 Task: Create a due date automation trigger when advanced on, on the tuesday before a card is due add fields without custom field "Resume" set to a date more than 1 days from now at 11:00 AM.
Action: Mouse moved to (1310, 103)
Screenshot: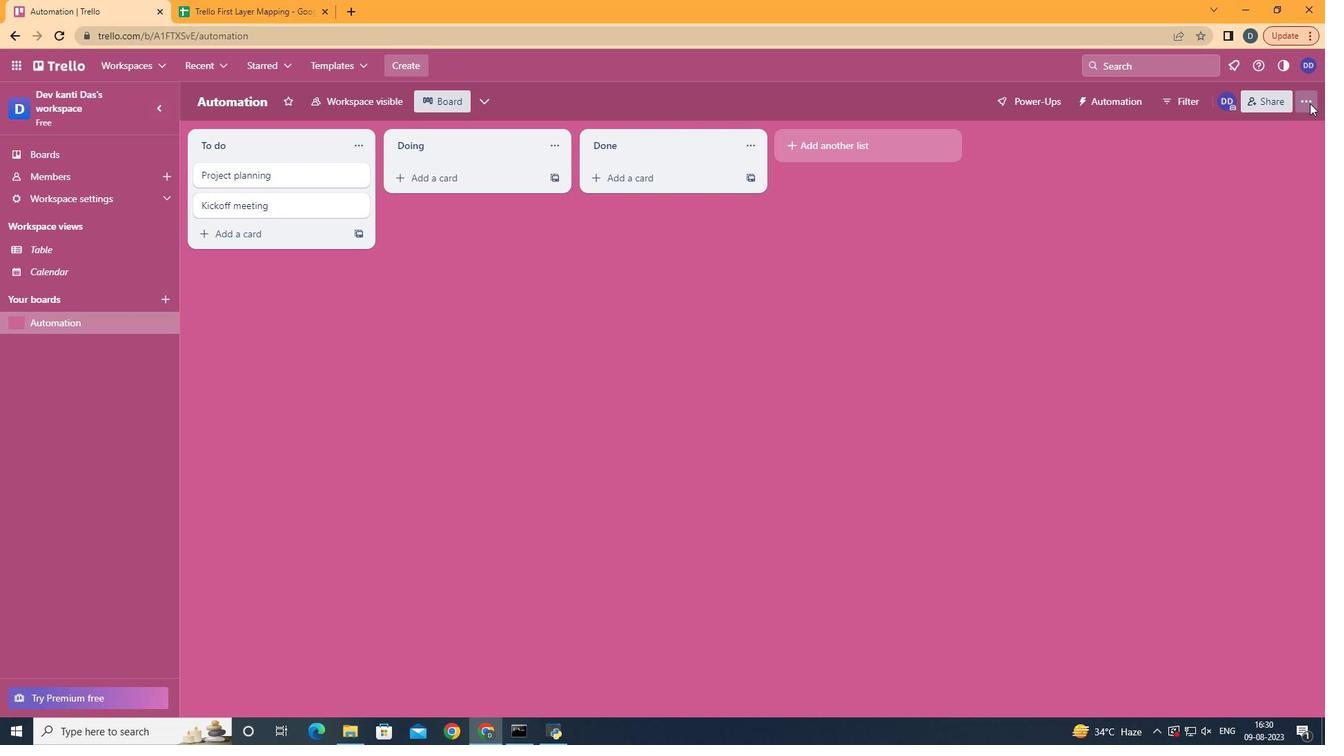 
Action: Mouse pressed left at (1310, 103)
Screenshot: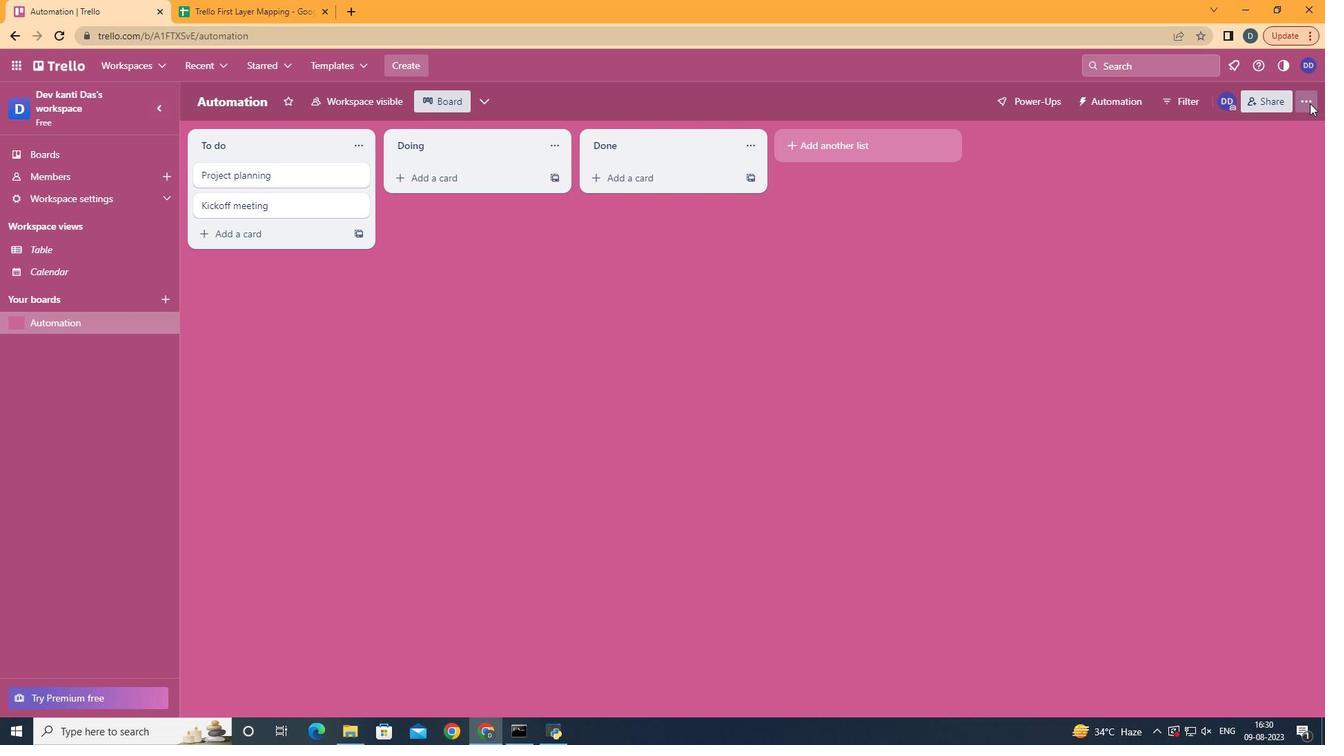 
Action: Mouse moved to (1172, 299)
Screenshot: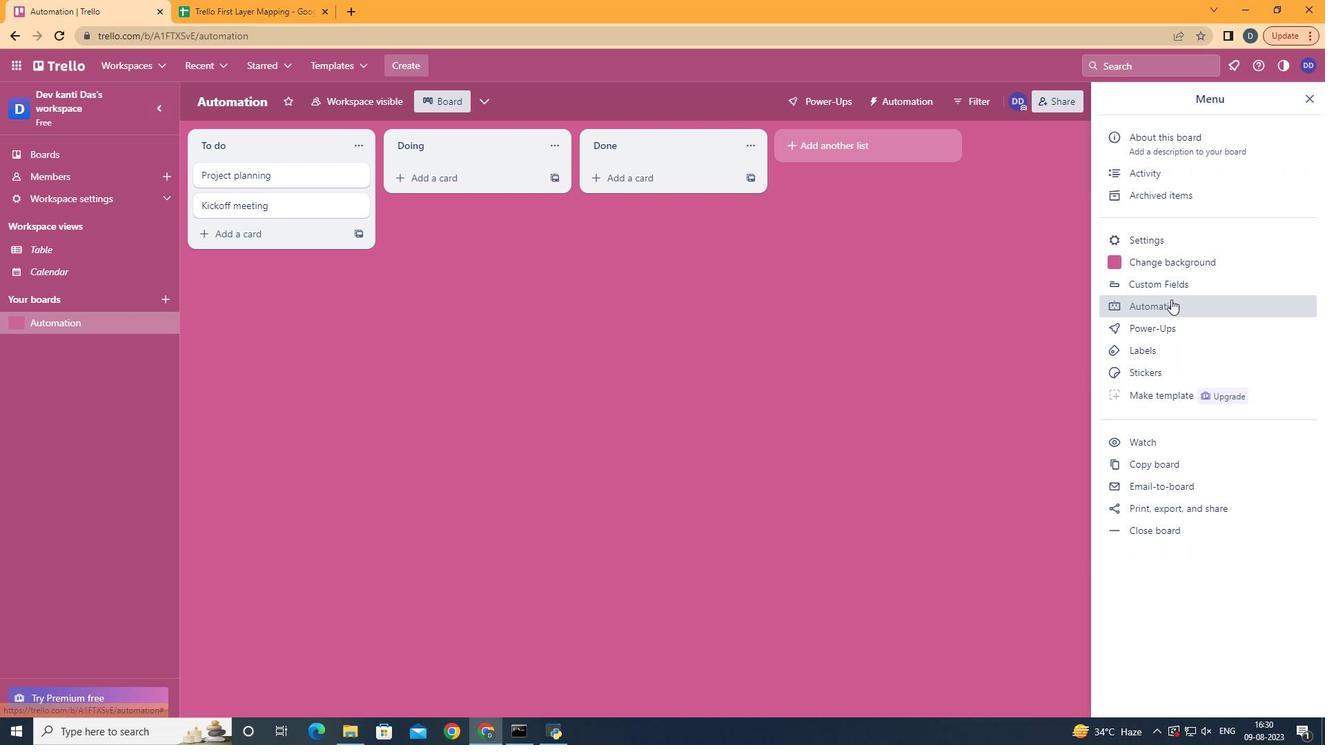 
Action: Mouse pressed left at (1172, 299)
Screenshot: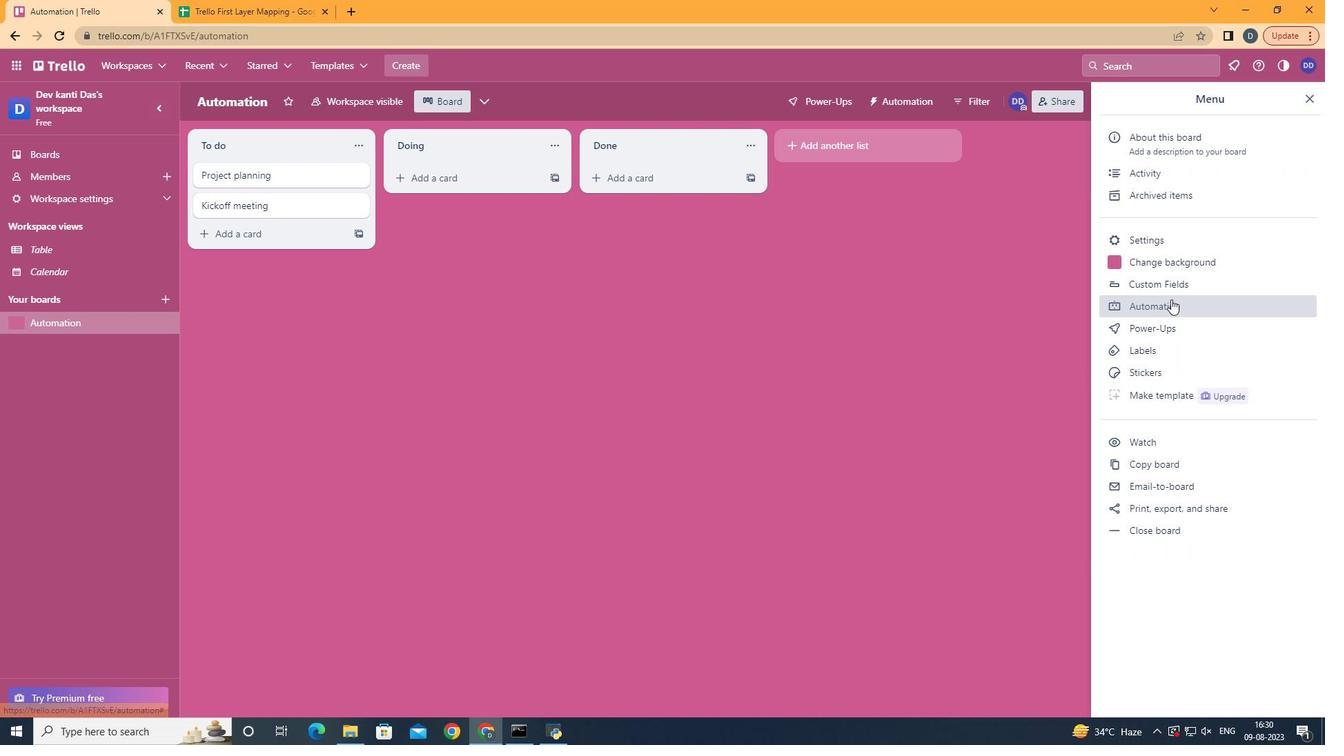 
Action: Mouse moved to (231, 274)
Screenshot: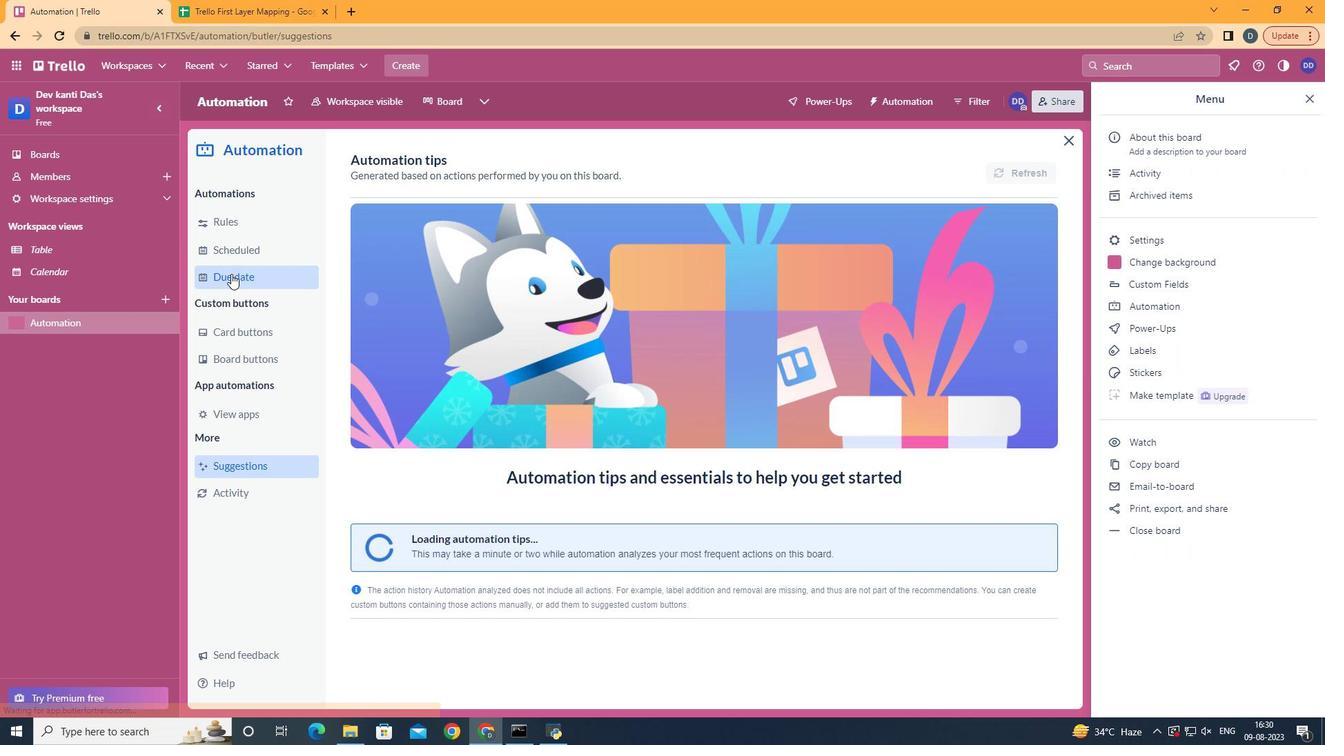 
Action: Mouse pressed left at (231, 274)
Screenshot: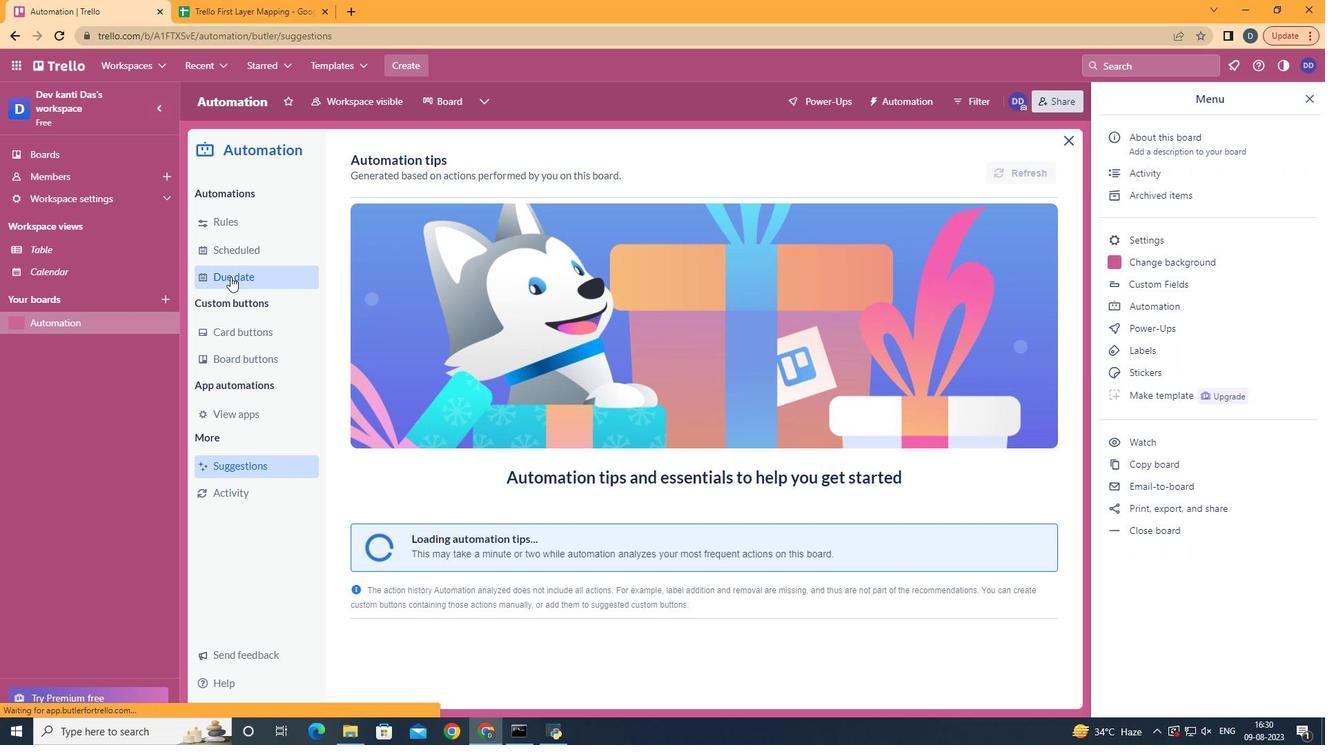 
Action: Mouse moved to (979, 165)
Screenshot: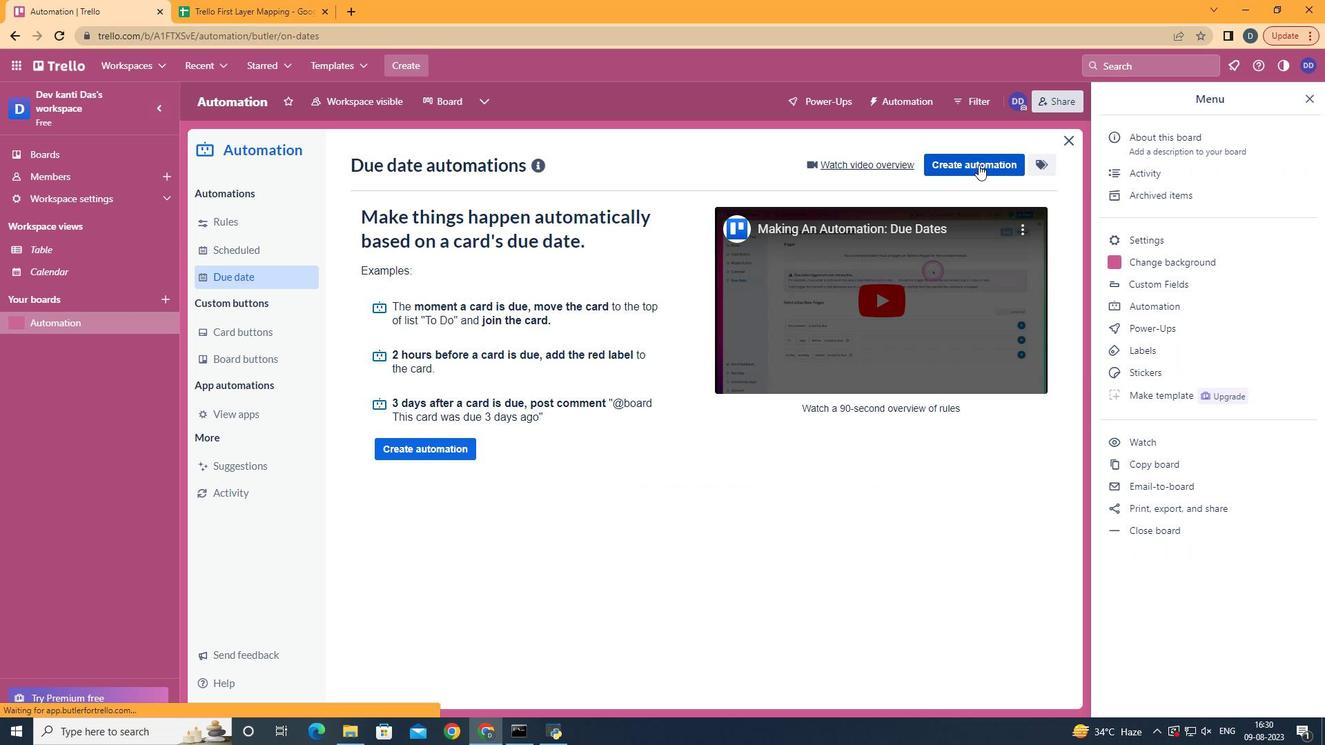 
Action: Mouse pressed left at (979, 165)
Screenshot: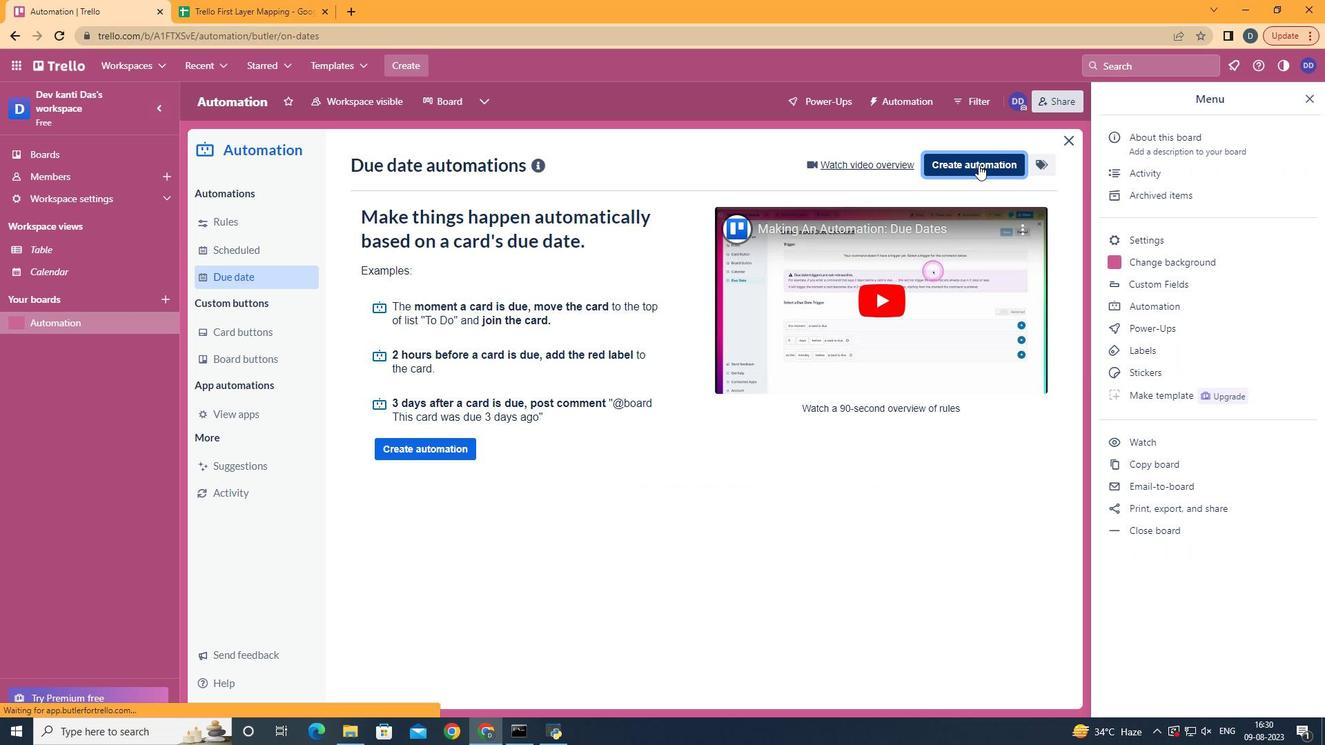 
Action: Mouse moved to (752, 309)
Screenshot: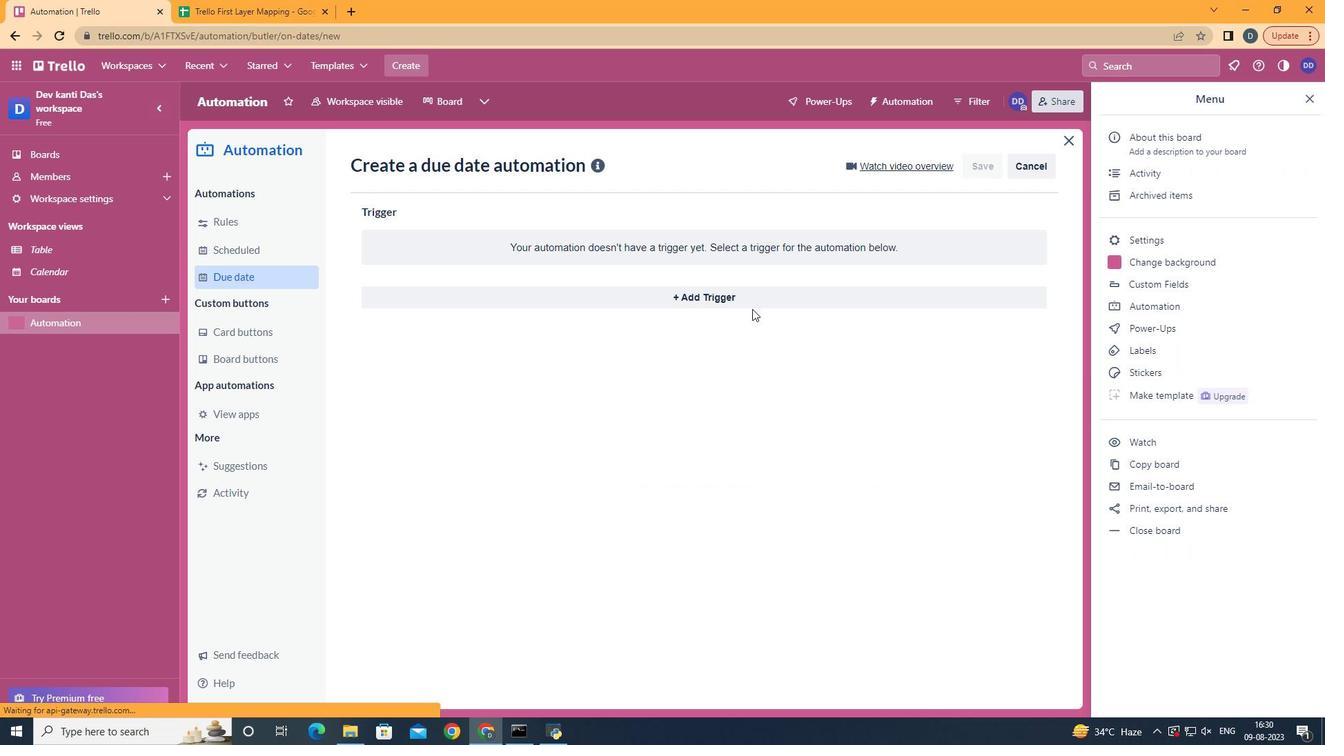 
Action: Mouse pressed left at (752, 309)
Screenshot: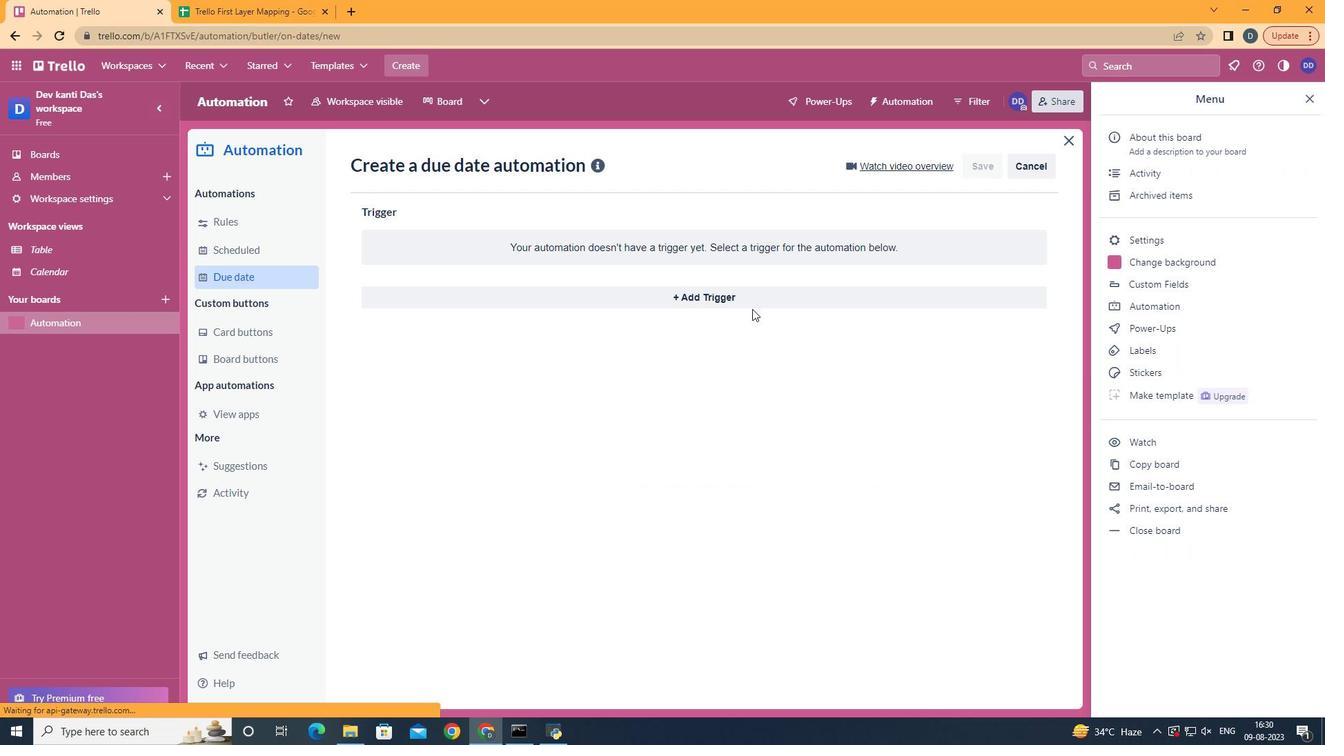 
Action: Mouse moved to (764, 296)
Screenshot: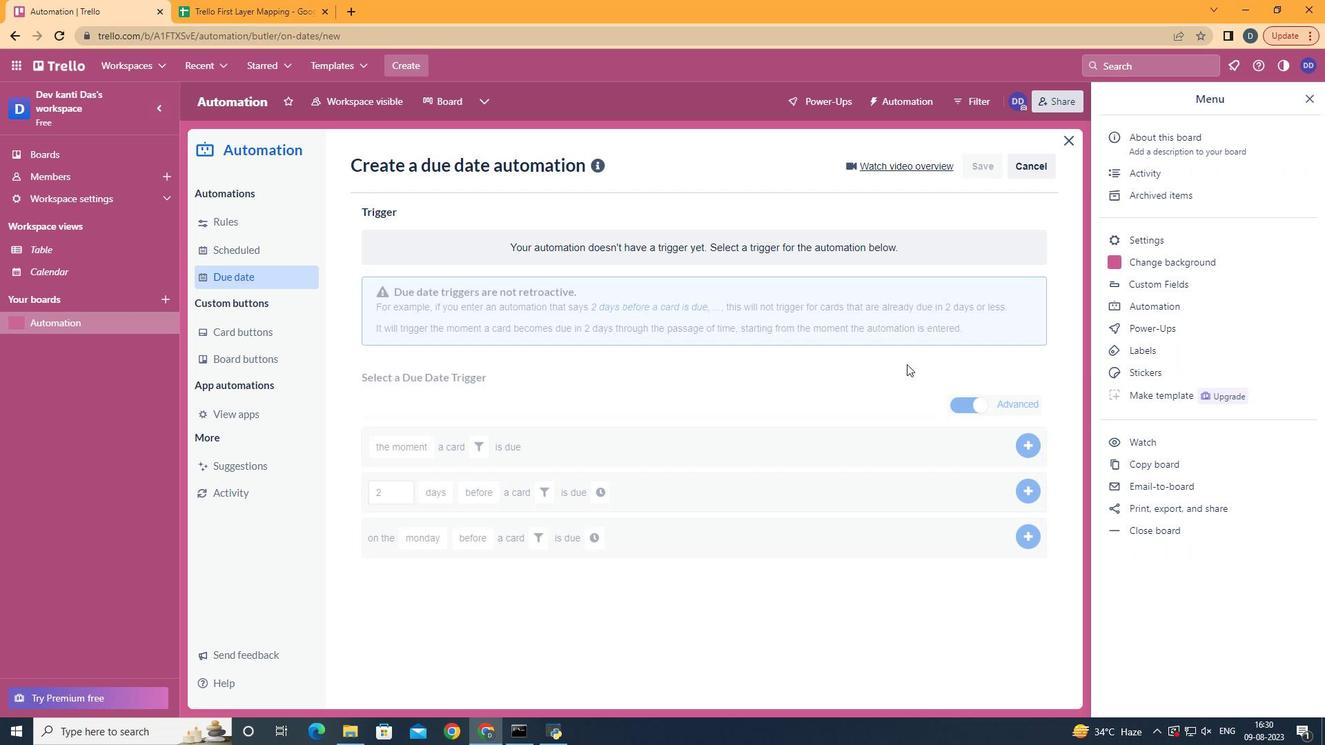 
Action: Mouse pressed left at (764, 296)
Screenshot: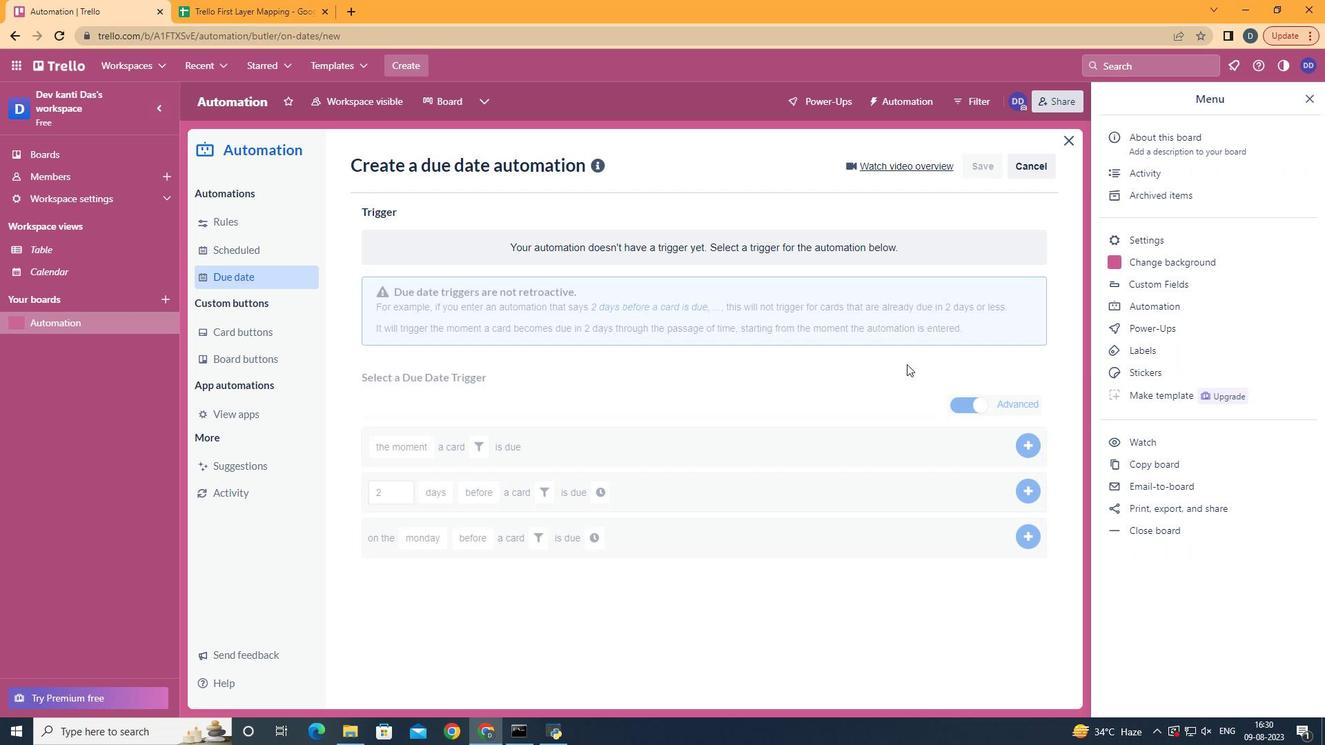 
Action: Mouse moved to (444, 387)
Screenshot: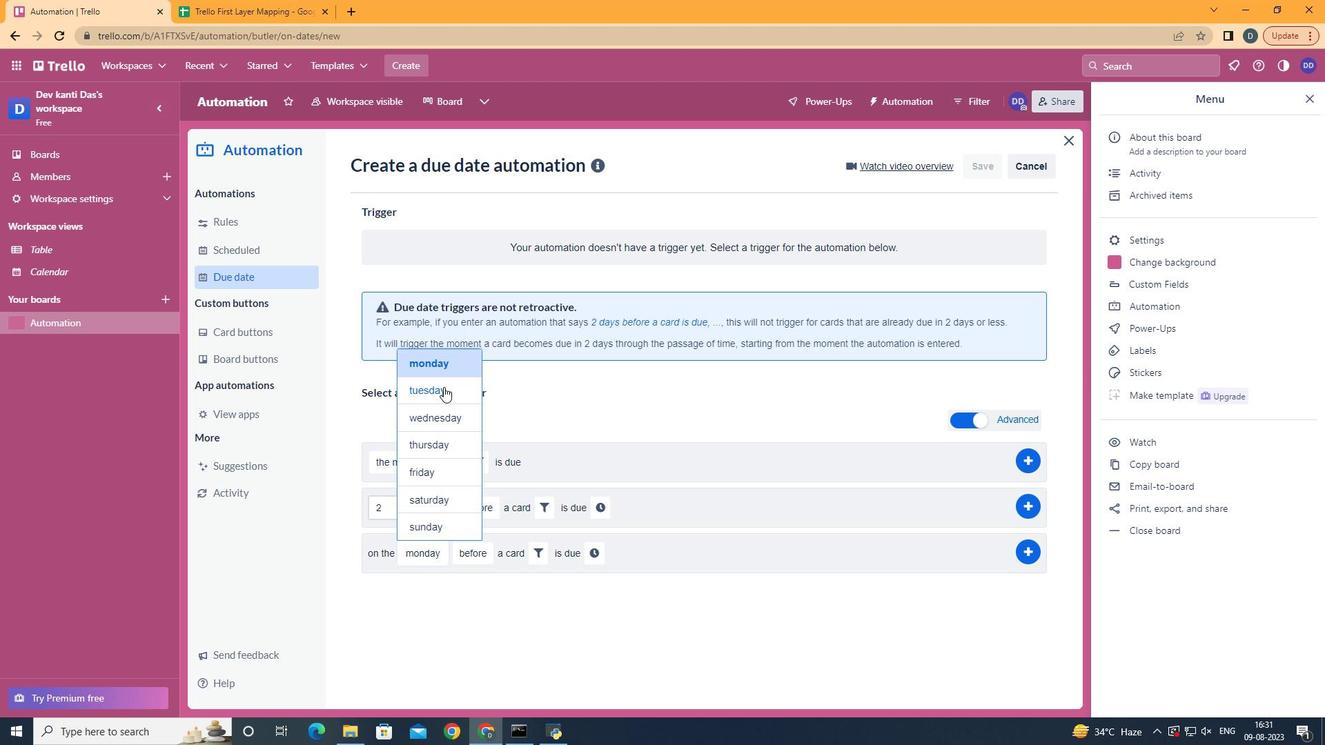 
Action: Mouse pressed left at (444, 387)
Screenshot: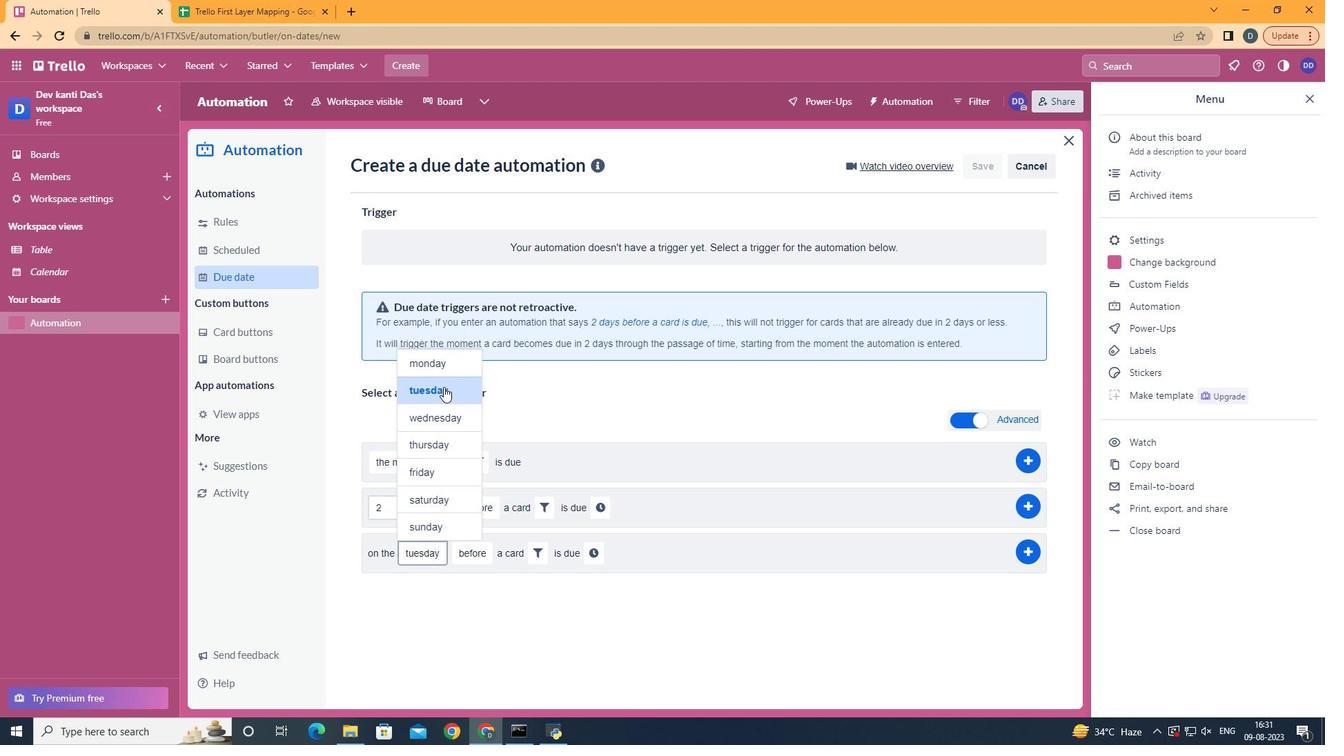 
Action: Mouse moved to (548, 549)
Screenshot: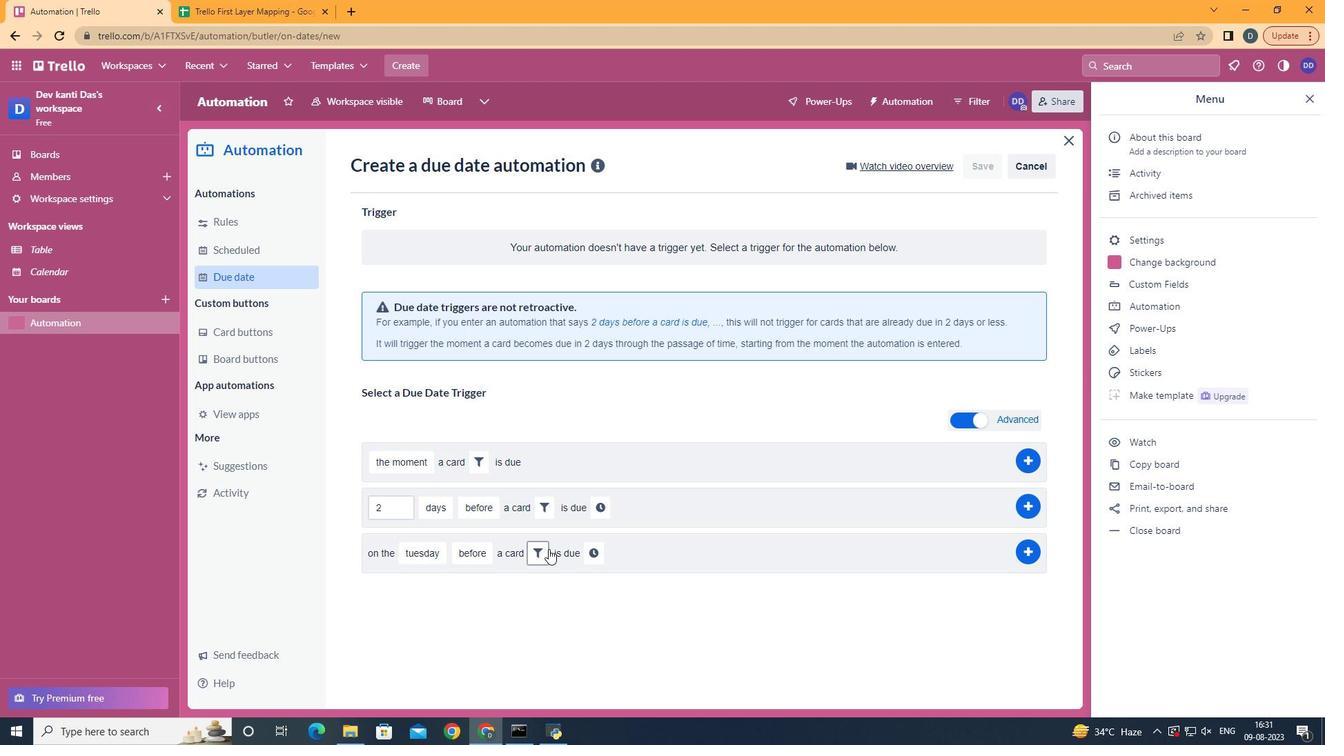 
Action: Mouse pressed left at (548, 549)
Screenshot: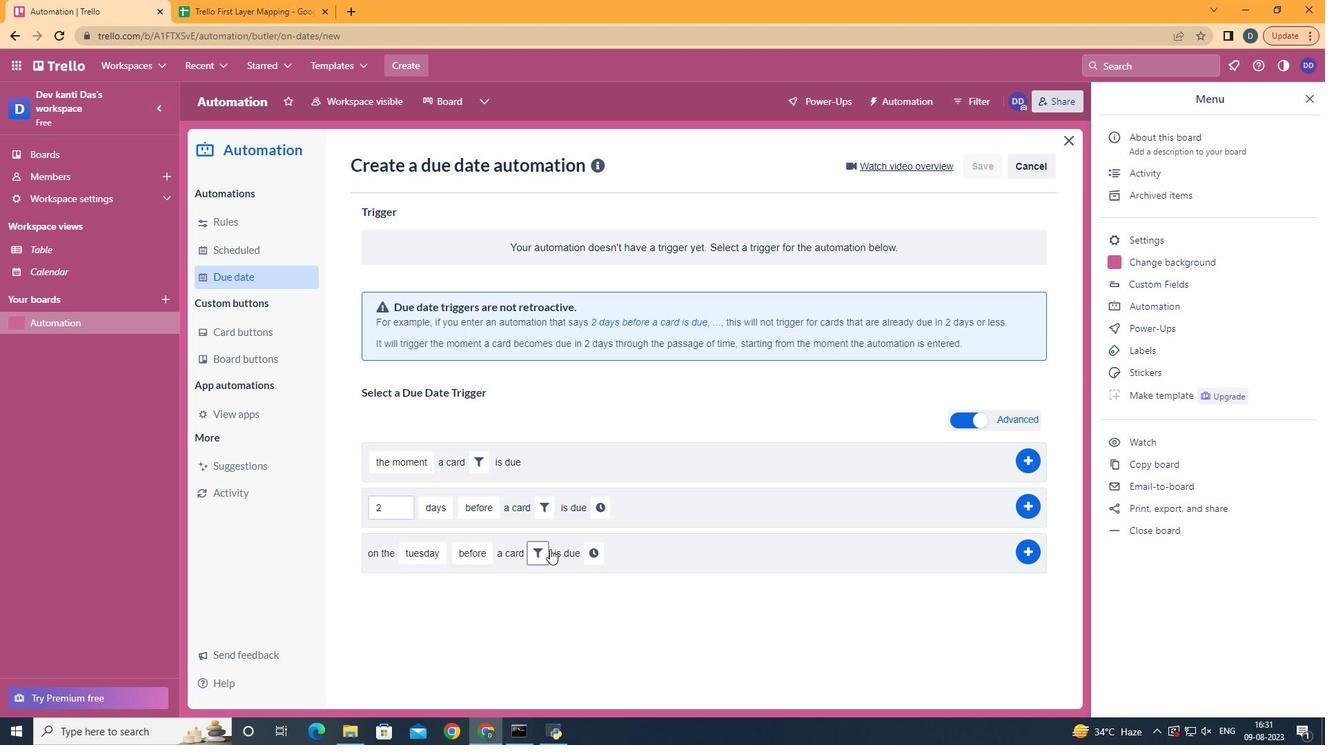 
Action: Mouse moved to (751, 602)
Screenshot: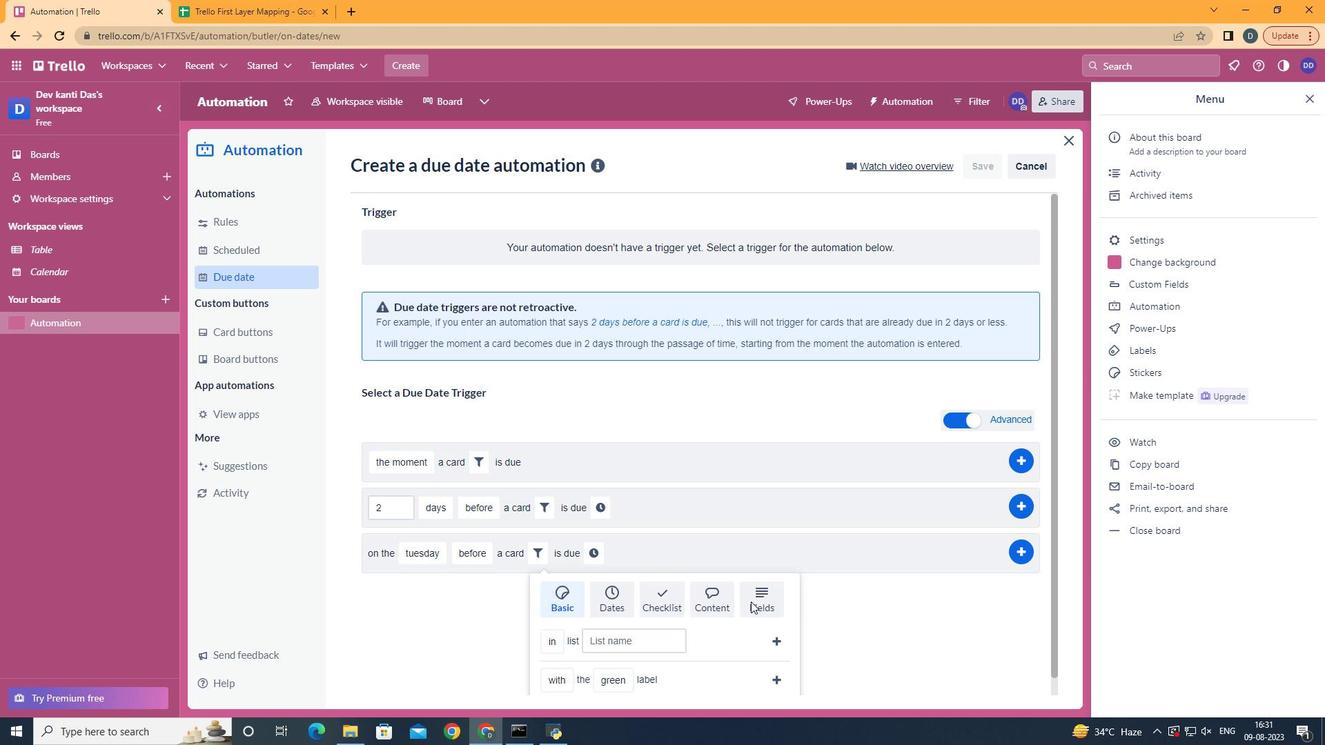
Action: Mouse pressed left at (751, 602)
Screenshot: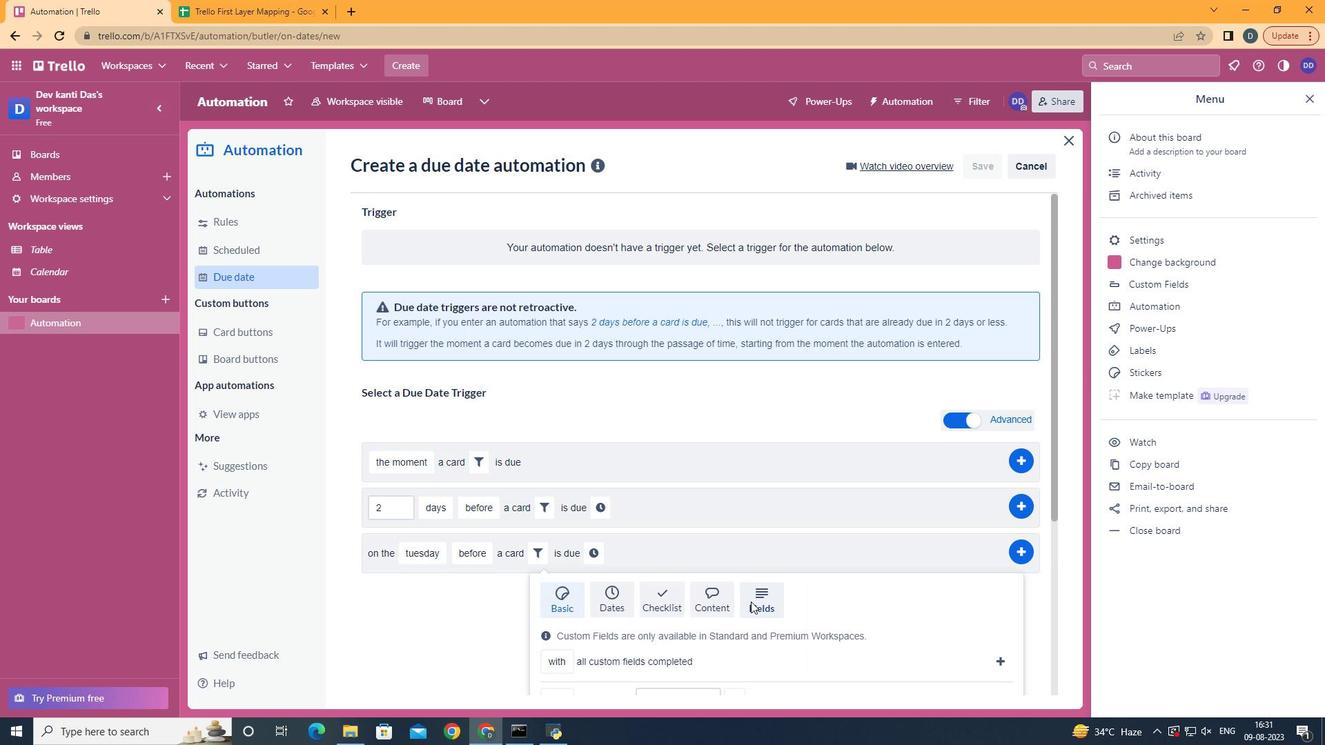 
Action: Mouse moved to (751, 601)
Screenshot: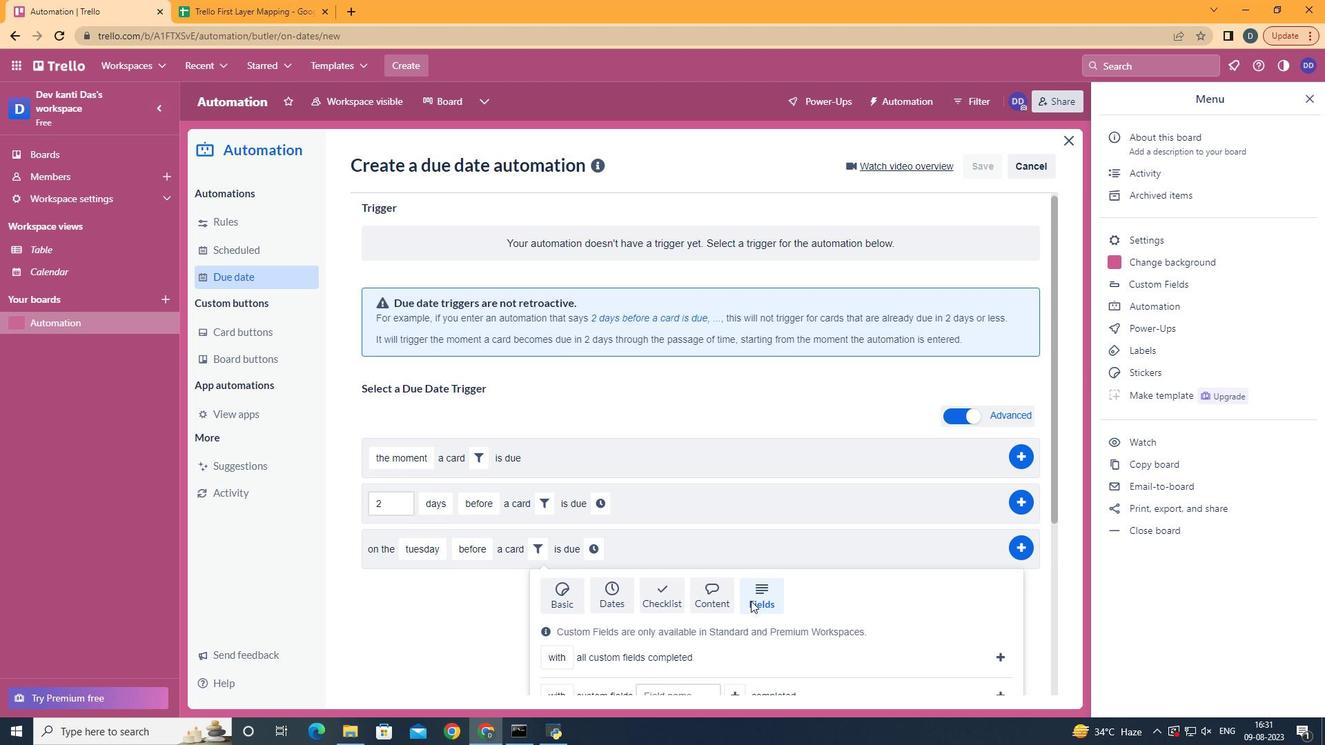 
Action: Mouse scrolled (751, 600) with delta (0, 0)
Screenshot: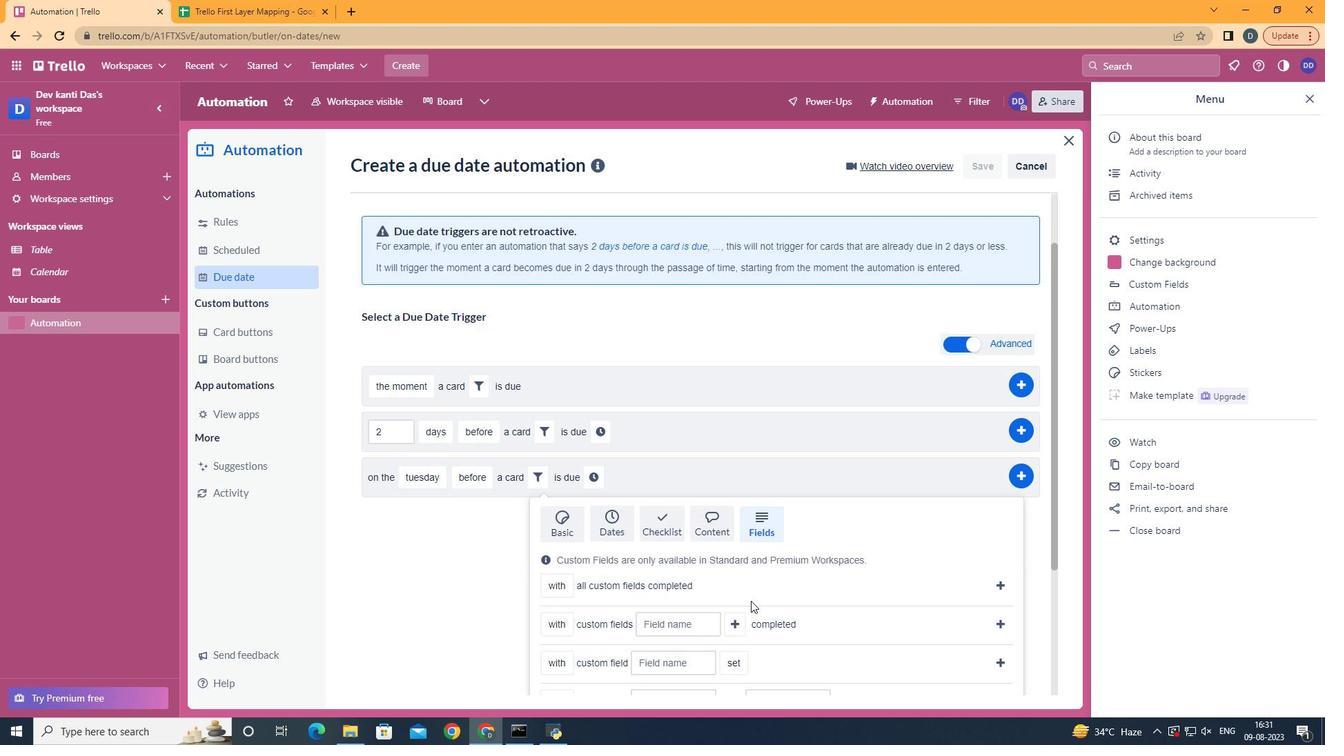 
Action: Mouse scrolled (751, 600) with delta (0, 0)
Screenshot: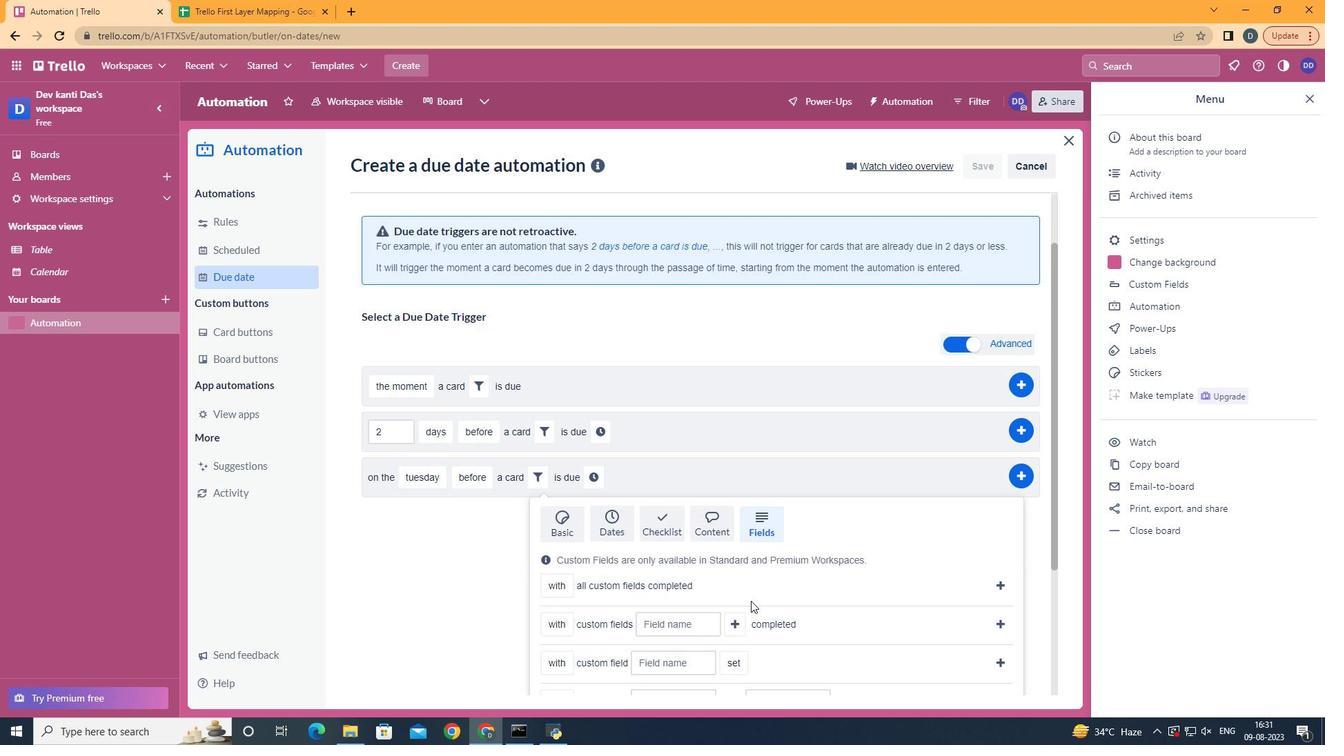
Action: Mouse scrolled (751, 600) with delta (0, 0)
Screenshot: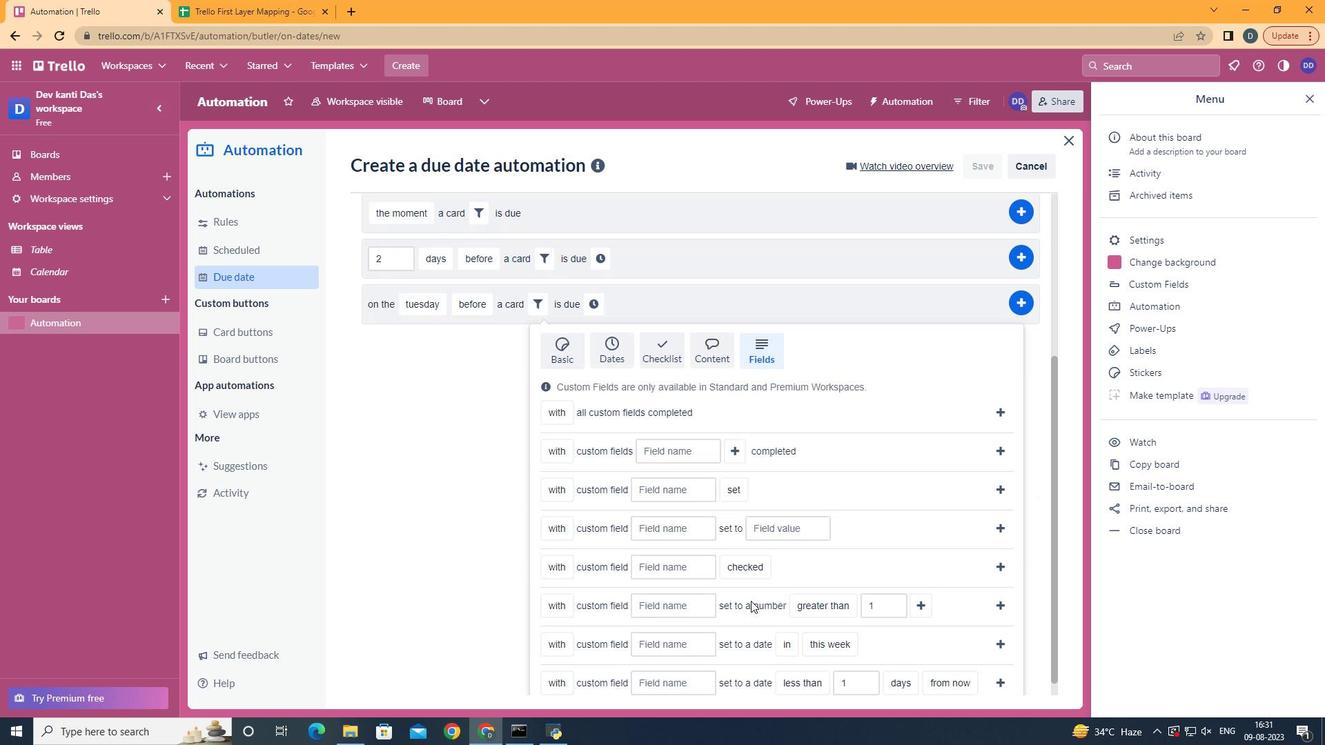 
Action: Mouse scrolled (751, 600) with delta (0, 0)
Screenshot: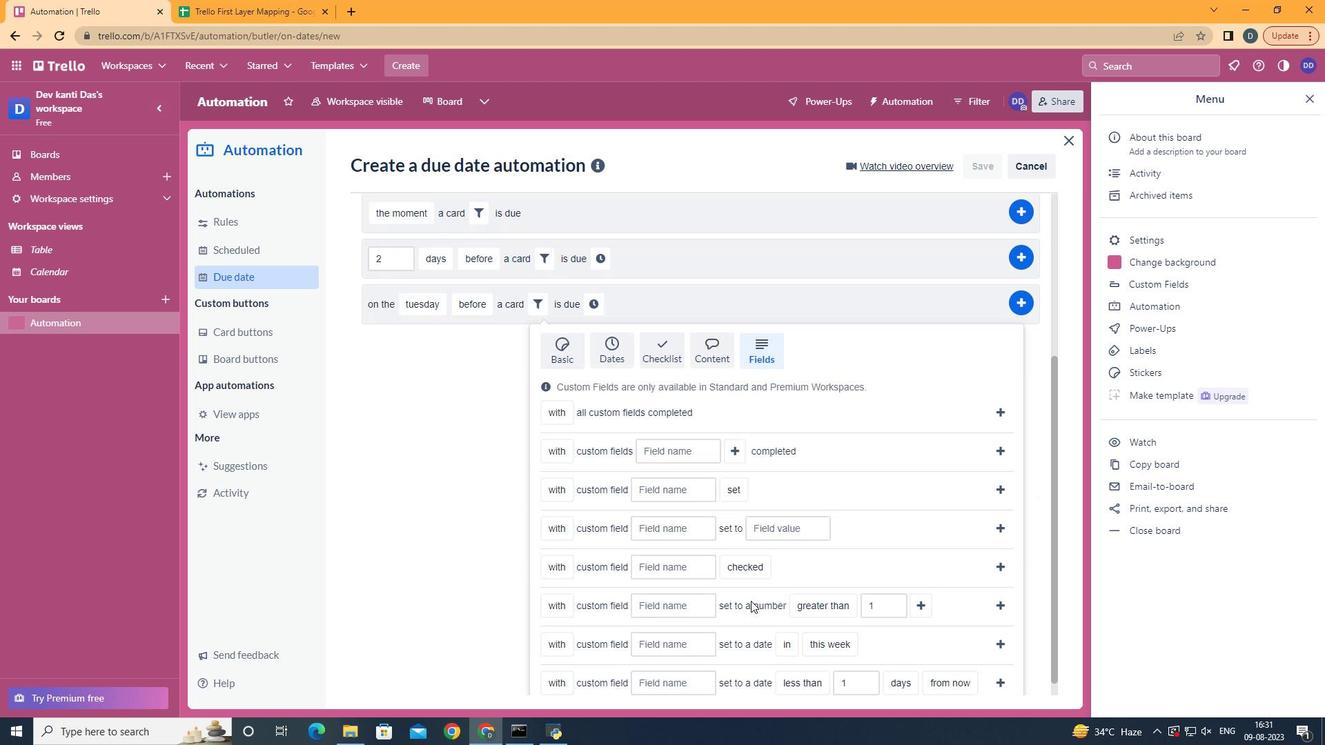 
Action: Mouse scrolled (751, 600) with delta (0, 0)
Screenshot: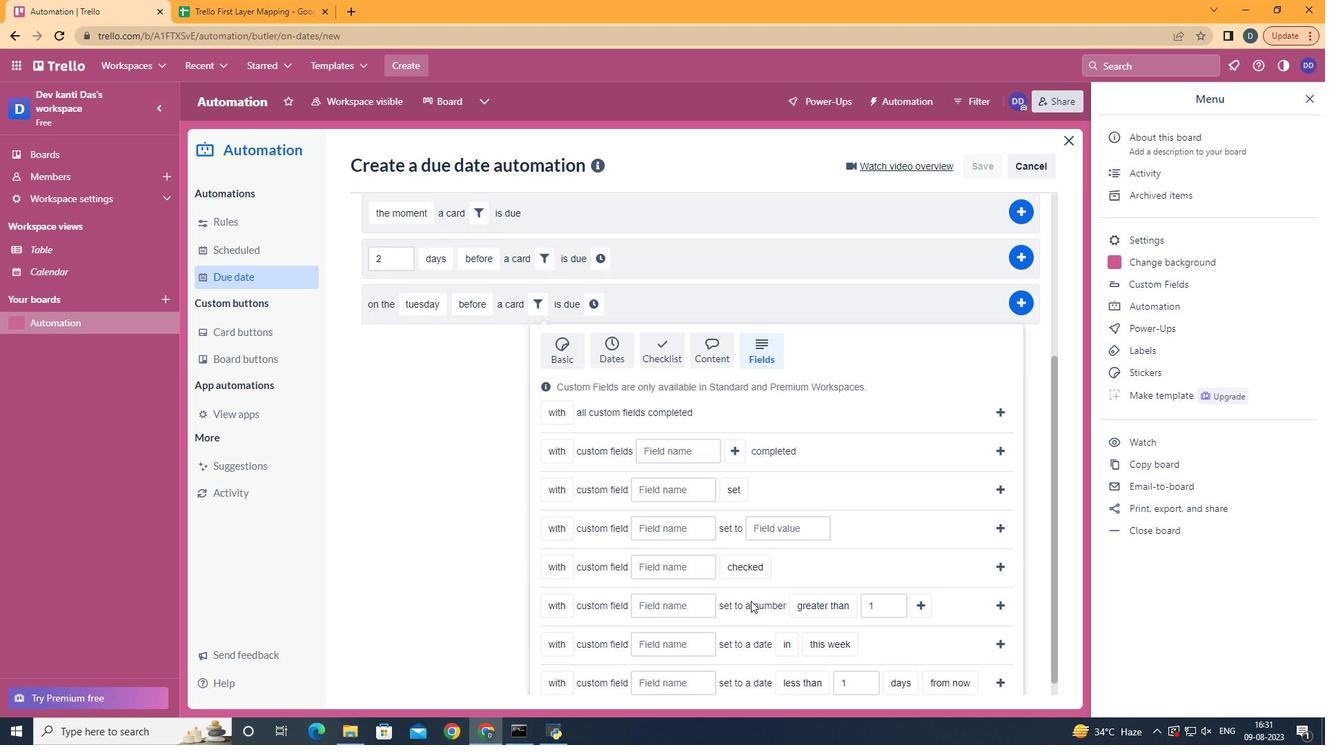 
Action: Mouse moved to (566, 641)
Screenshot: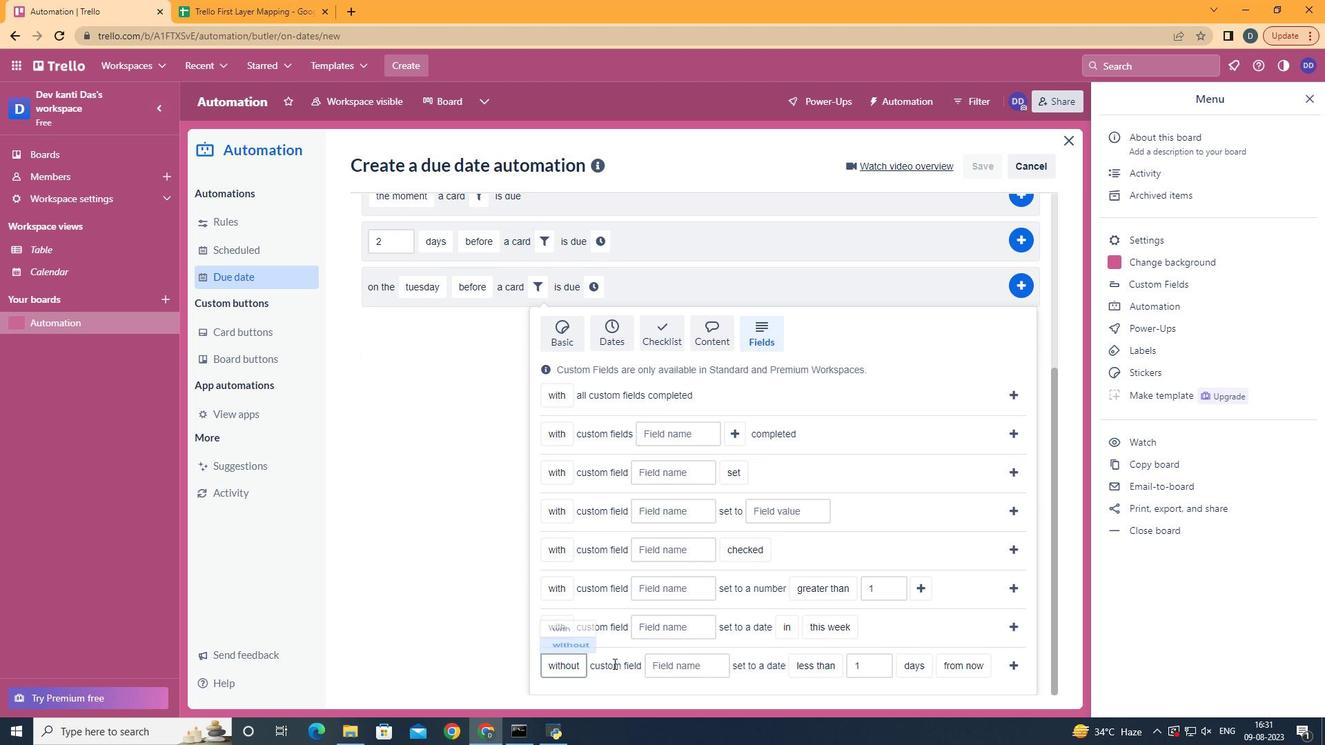 
Action: Mouse pressed left at (566, 641)
Screenshot: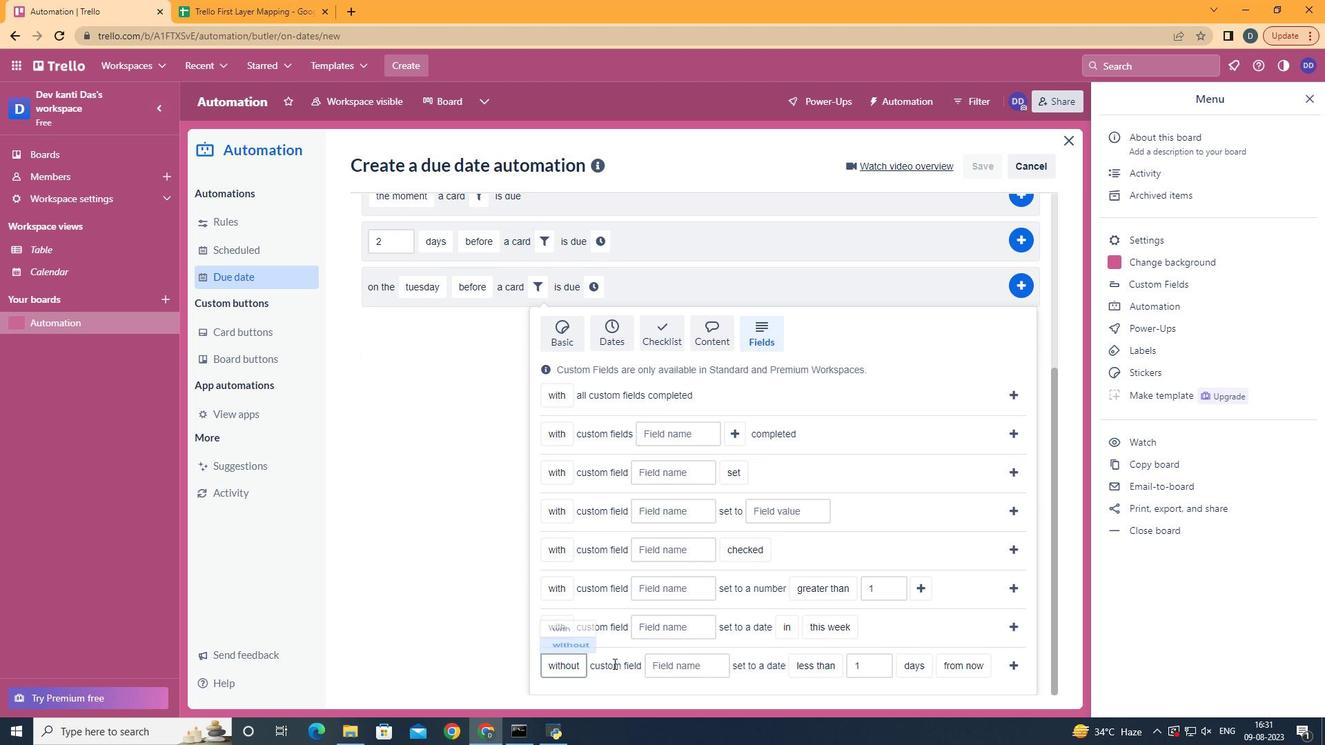 
Action: Mouse moved to (669, 669)
Screenshot: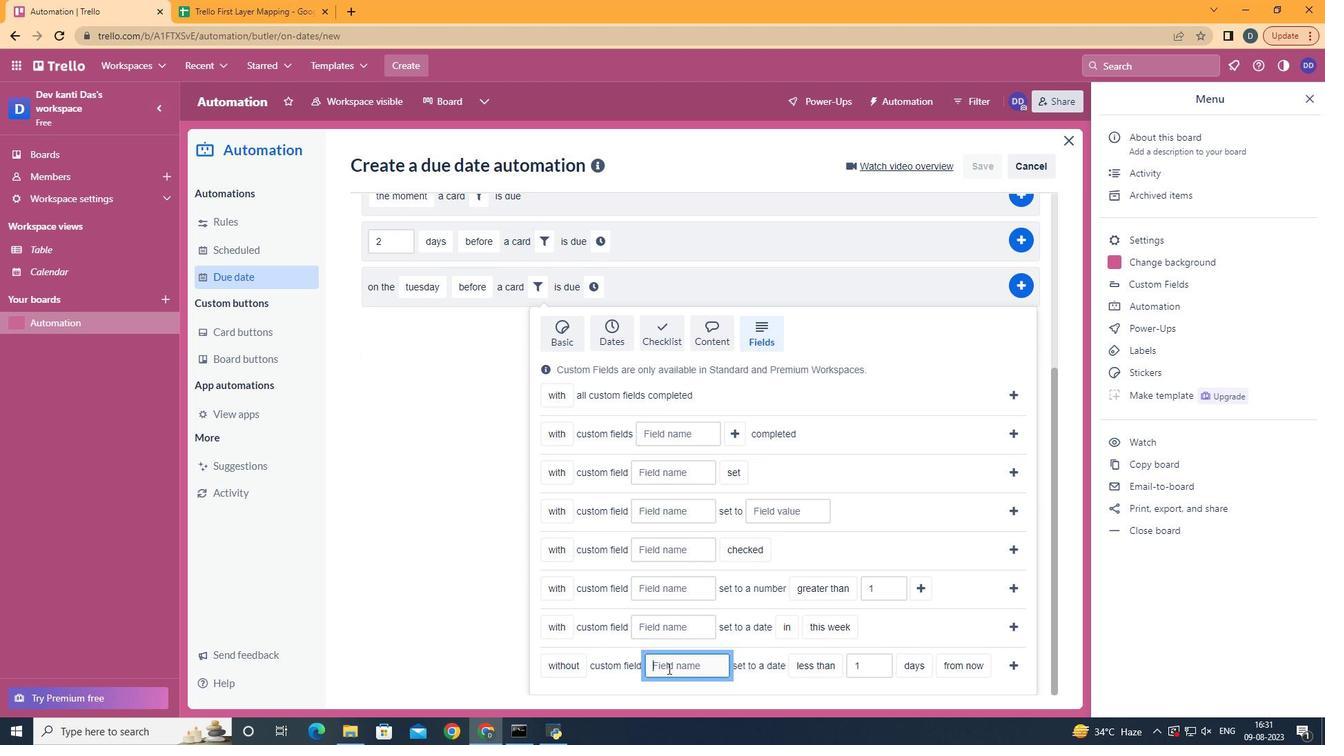 
Action: Mouse pressed left at (669, 669)
Screenshot: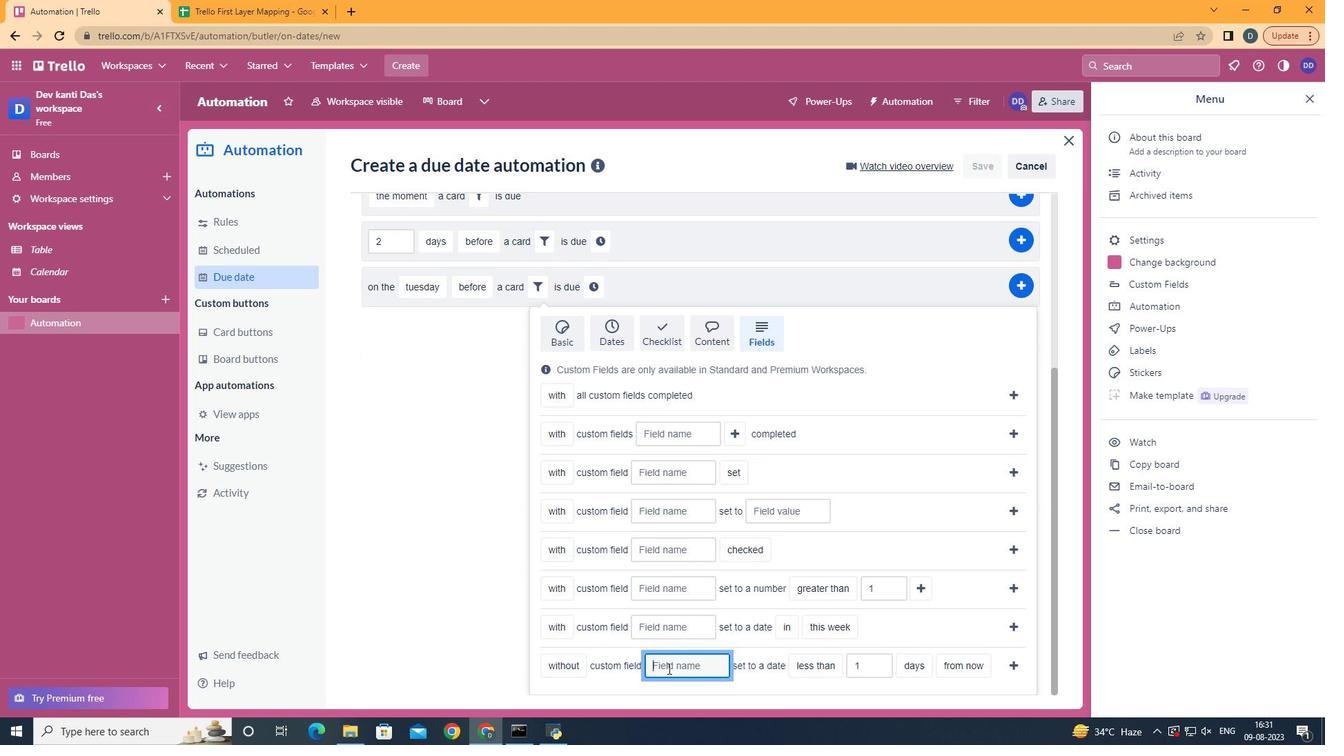 
Action: Mouse moved to (668, 669)
Screenshot: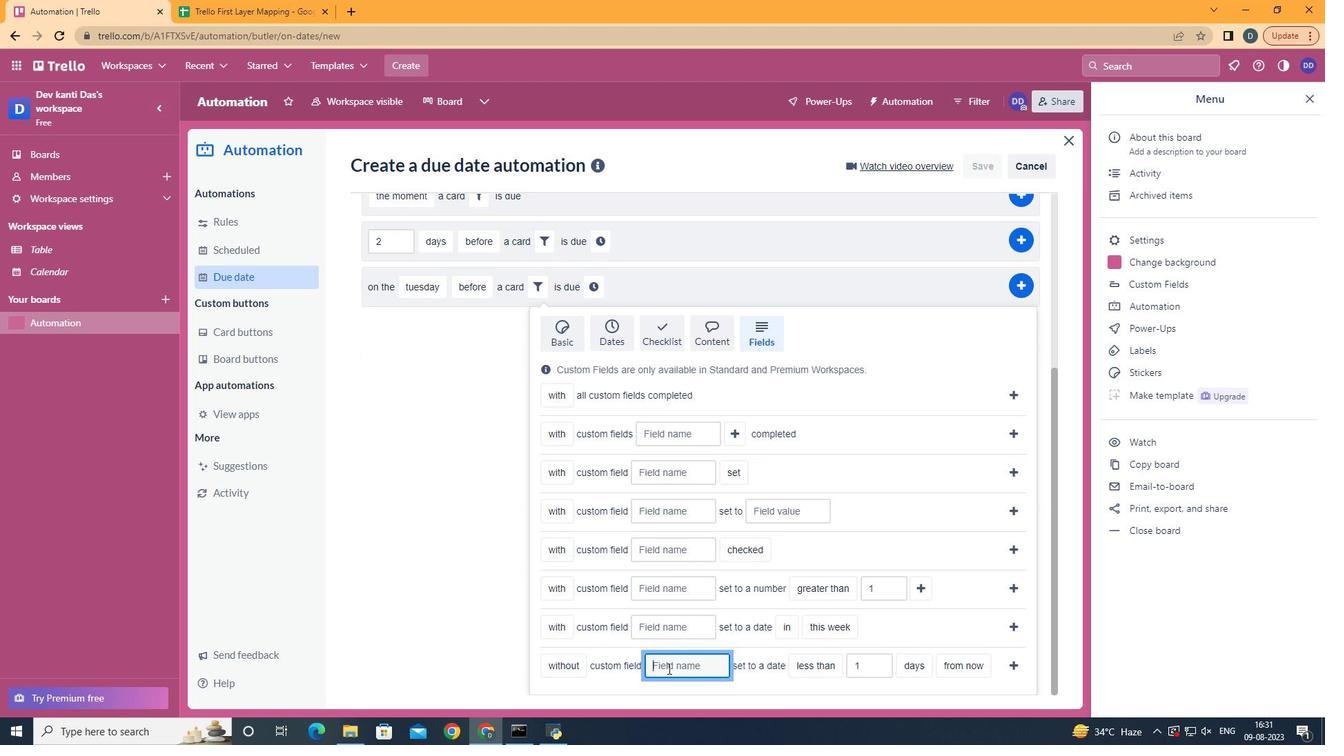 
Action: Key pressed <Key.shift>Resume
Screenshot: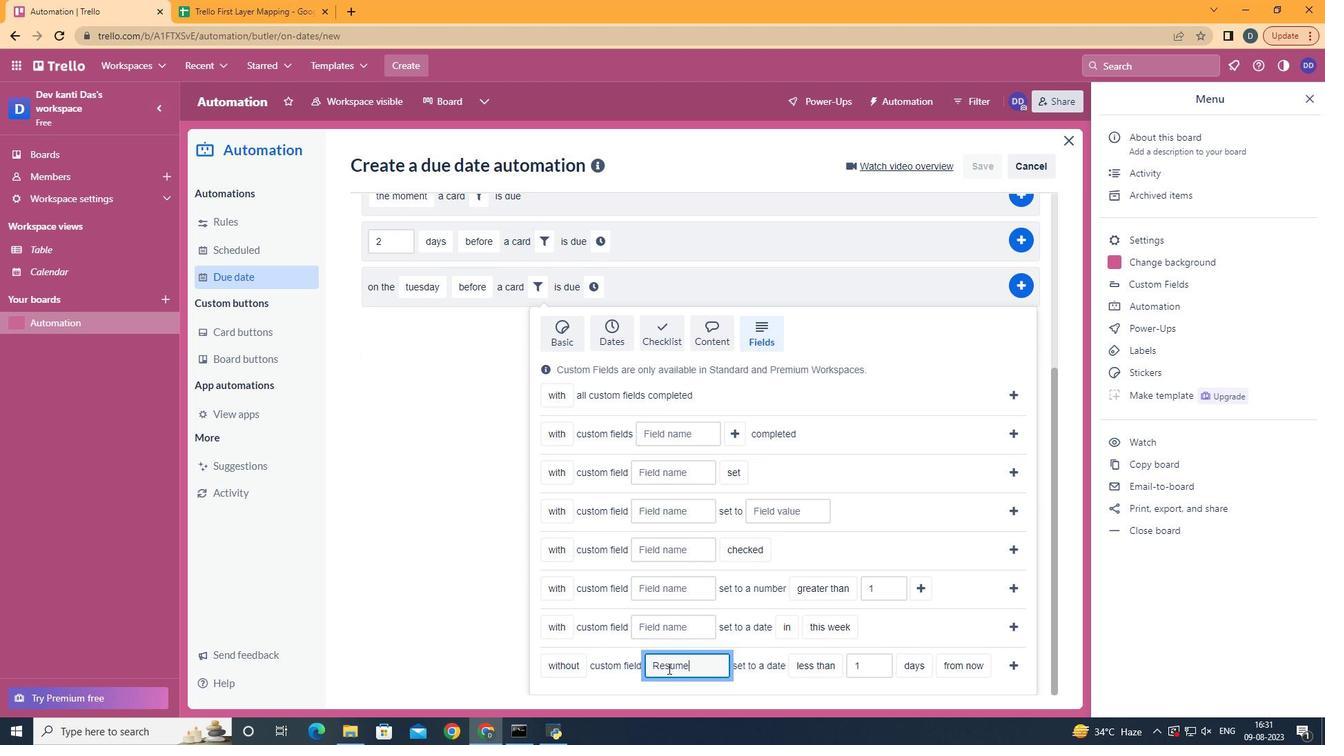 
Action: Mouse moved to (827, 604)
Screenshot: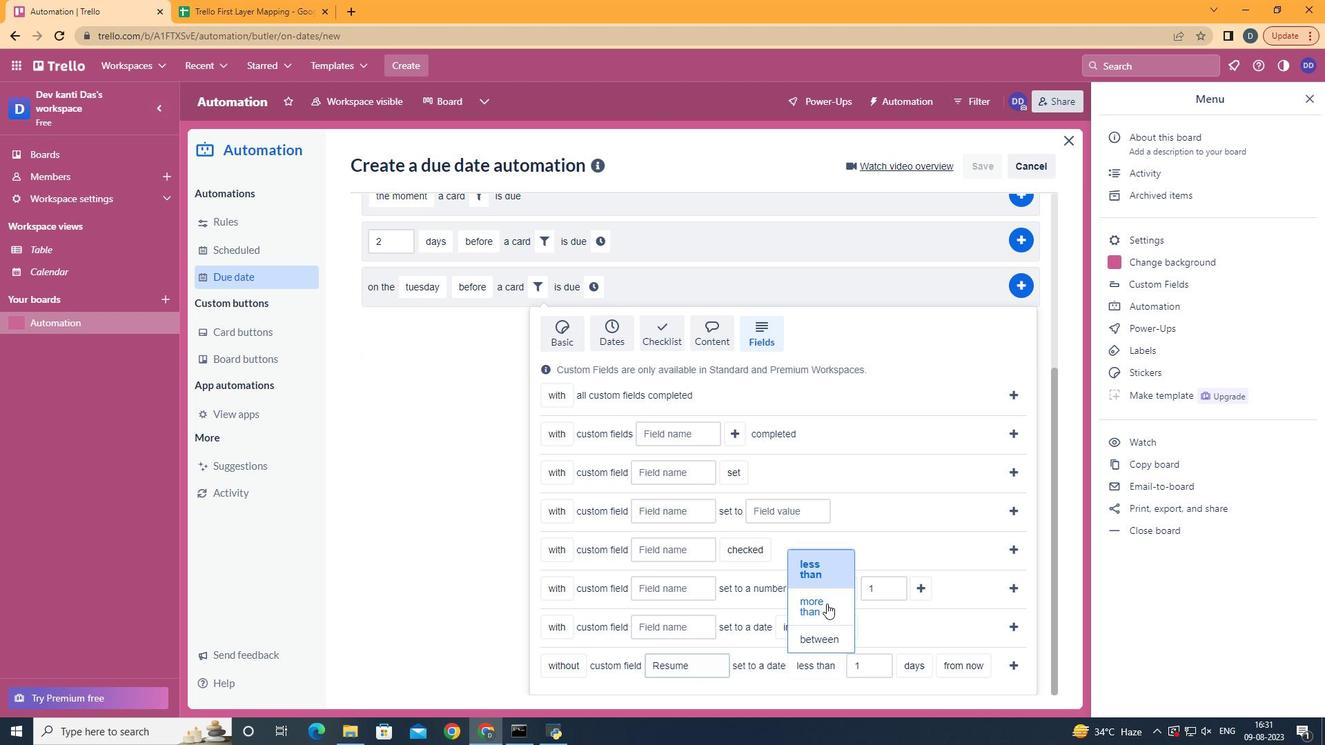 
Action: Mouse pressed left at (827, 604)
Screenshot: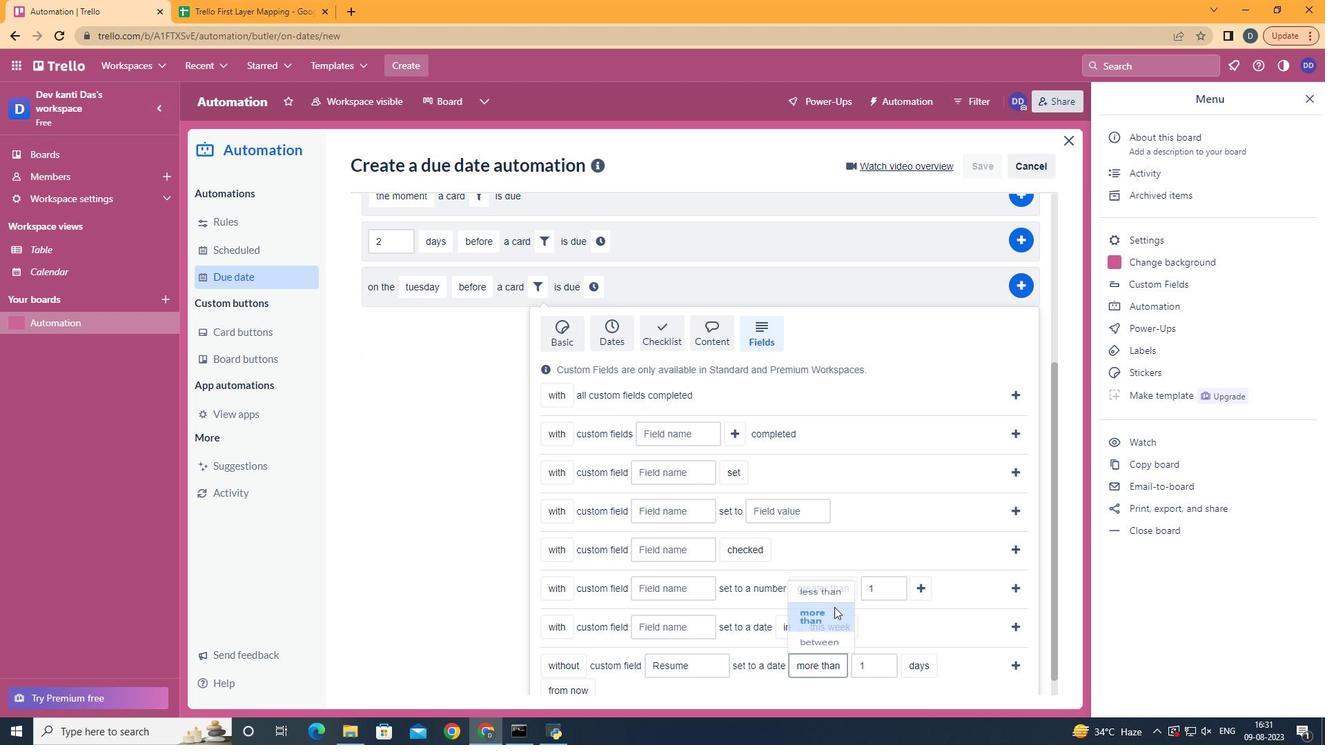 
Action: Mouse moved to (939, 604)
Screenshot: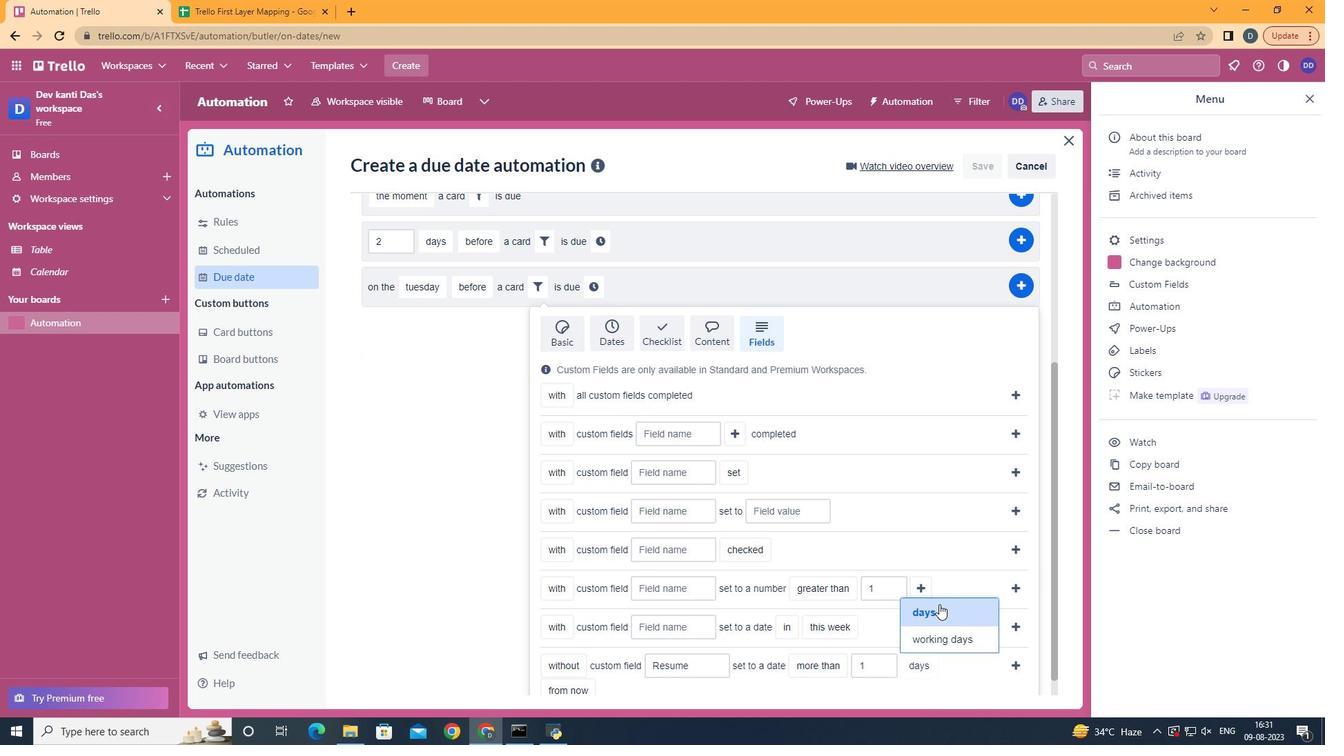 
Action: Mouse pressed left at (939, 604)
Screenshot: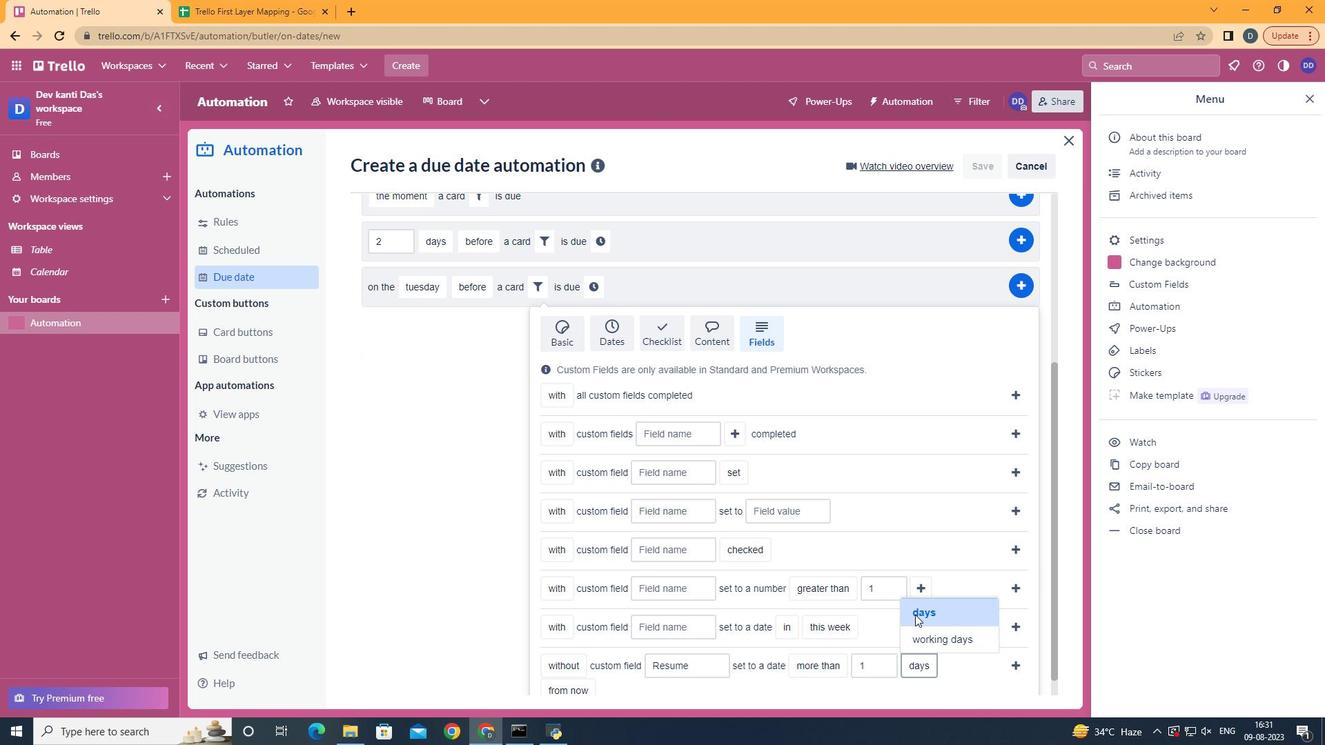 
Action: Mouse moved to (586, 629)
Screenshot: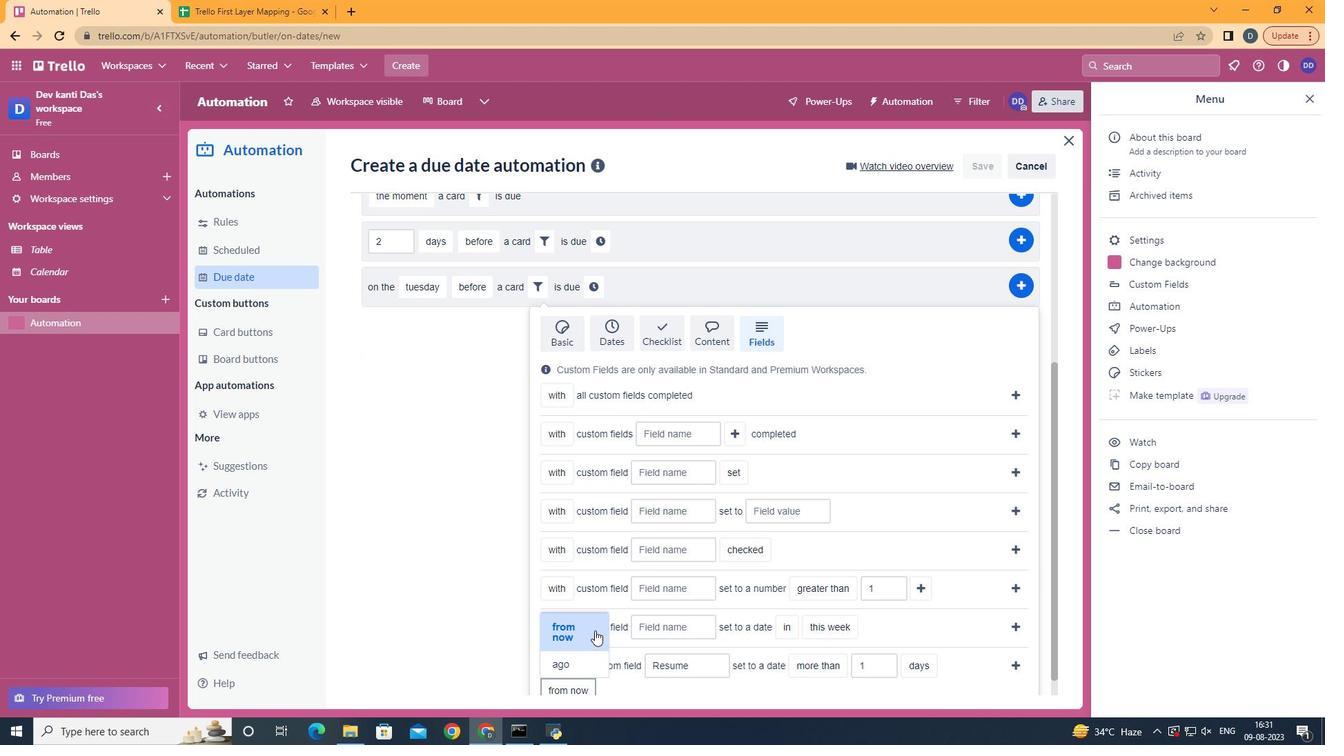 
Action: Mouse pressed left at (586, 629)
Screenshot: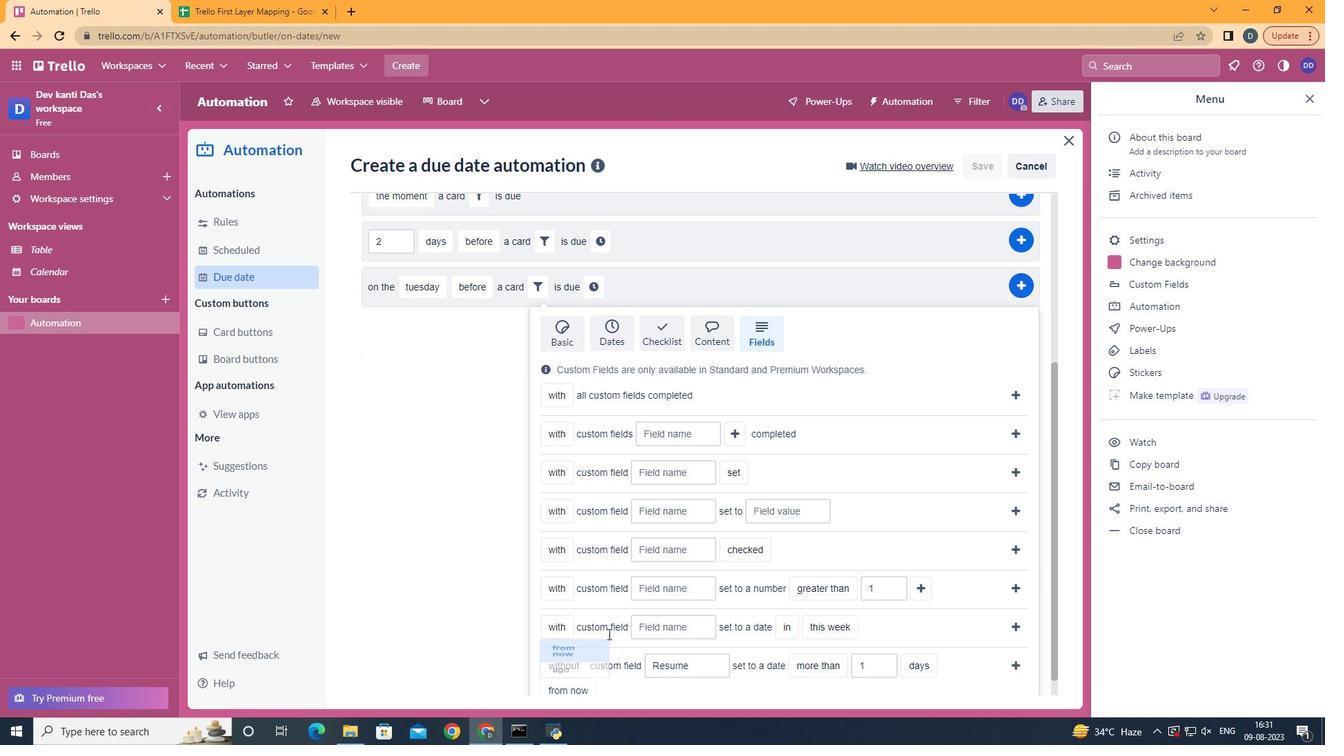 
Action: Mouse moved to (1013, 660)
Screenshot: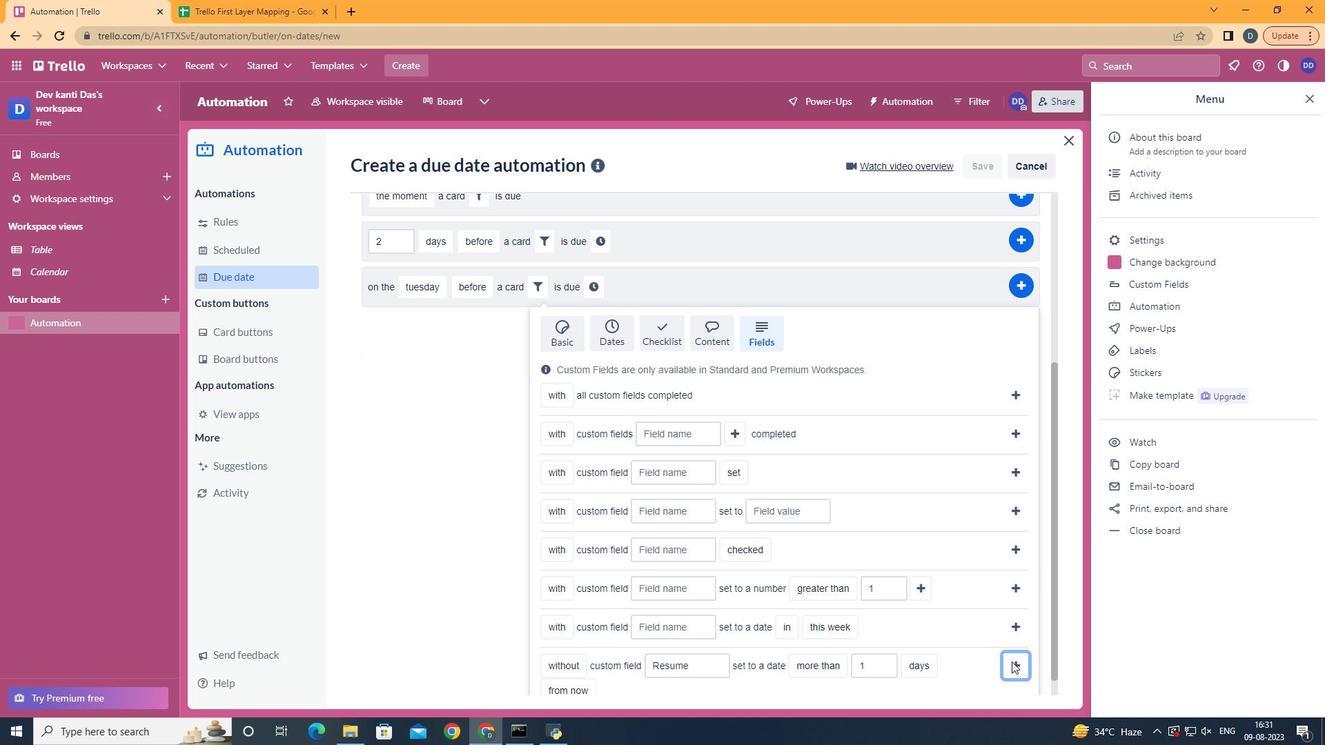 
Action: Mouse pressed left at (1013, 660)
Screenshot: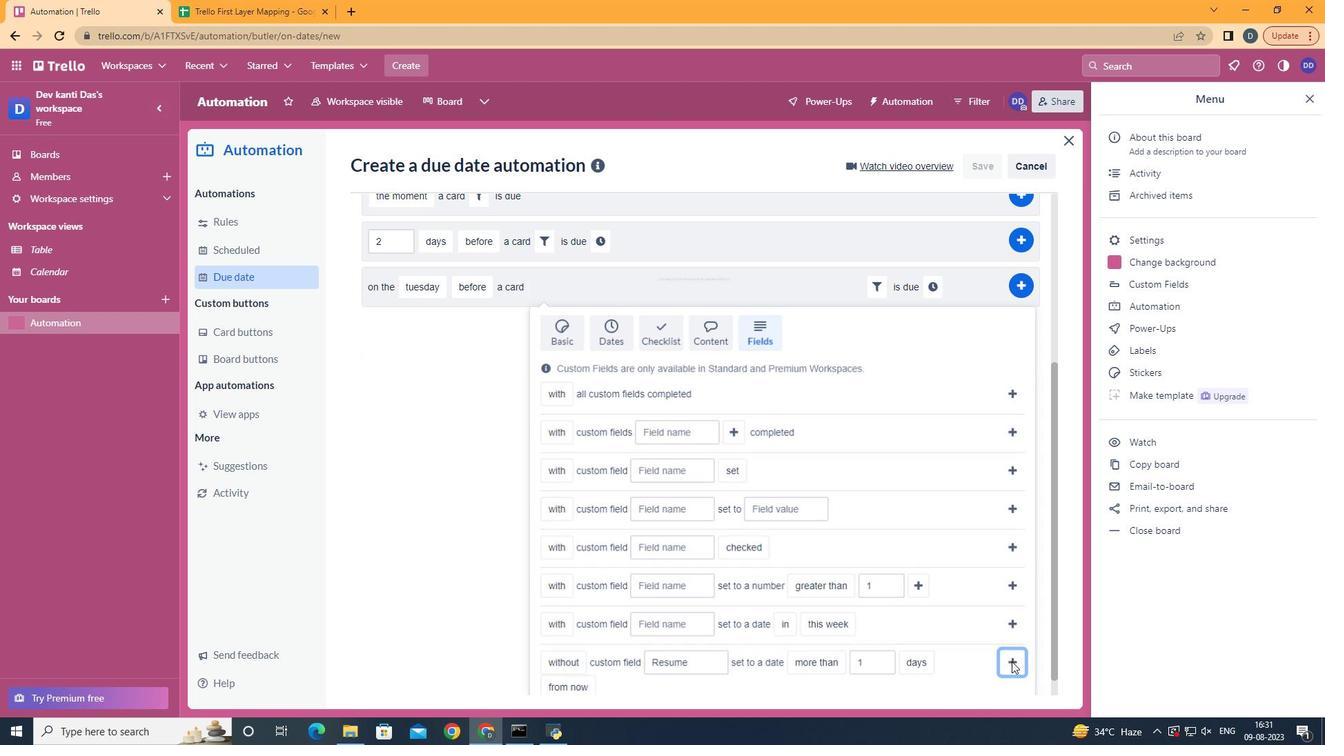 
Action: Mouse moved to (923, 560)
Screenshot: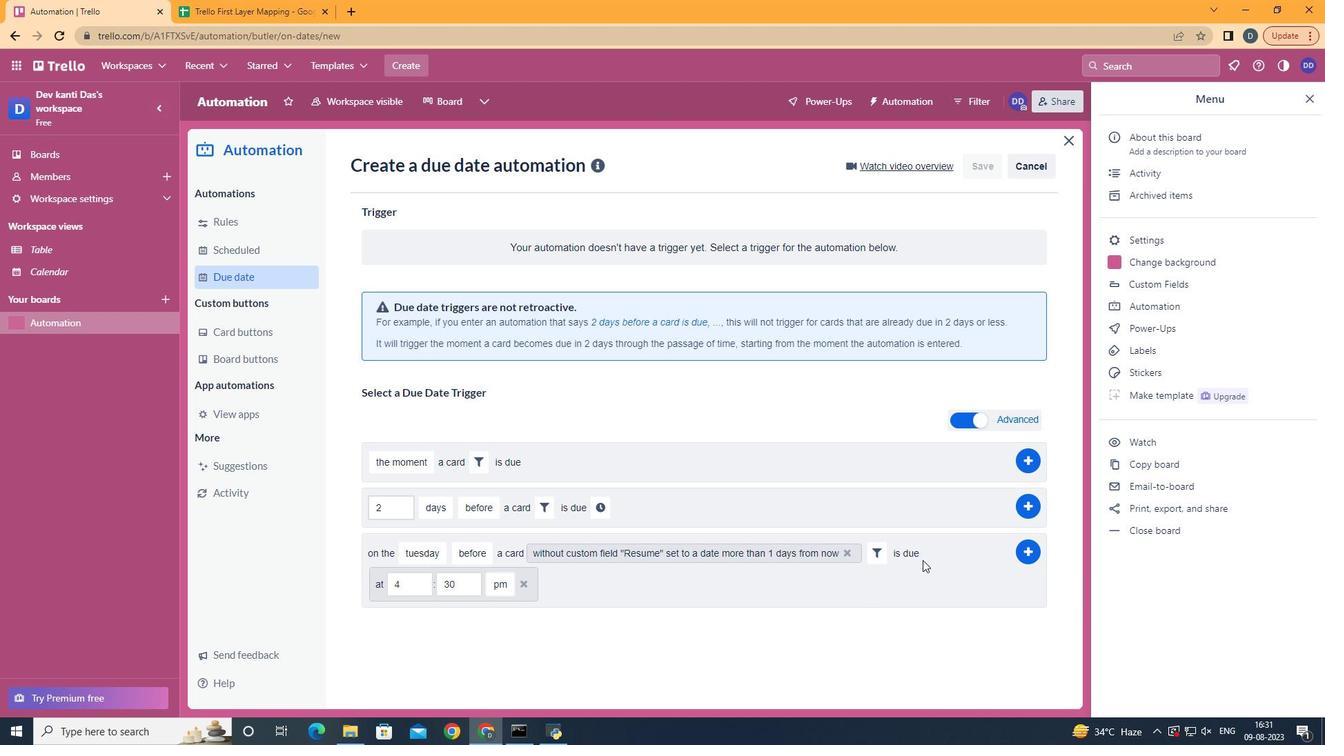 
Action: Mouse pressed left at (923, 560)
Screenshot: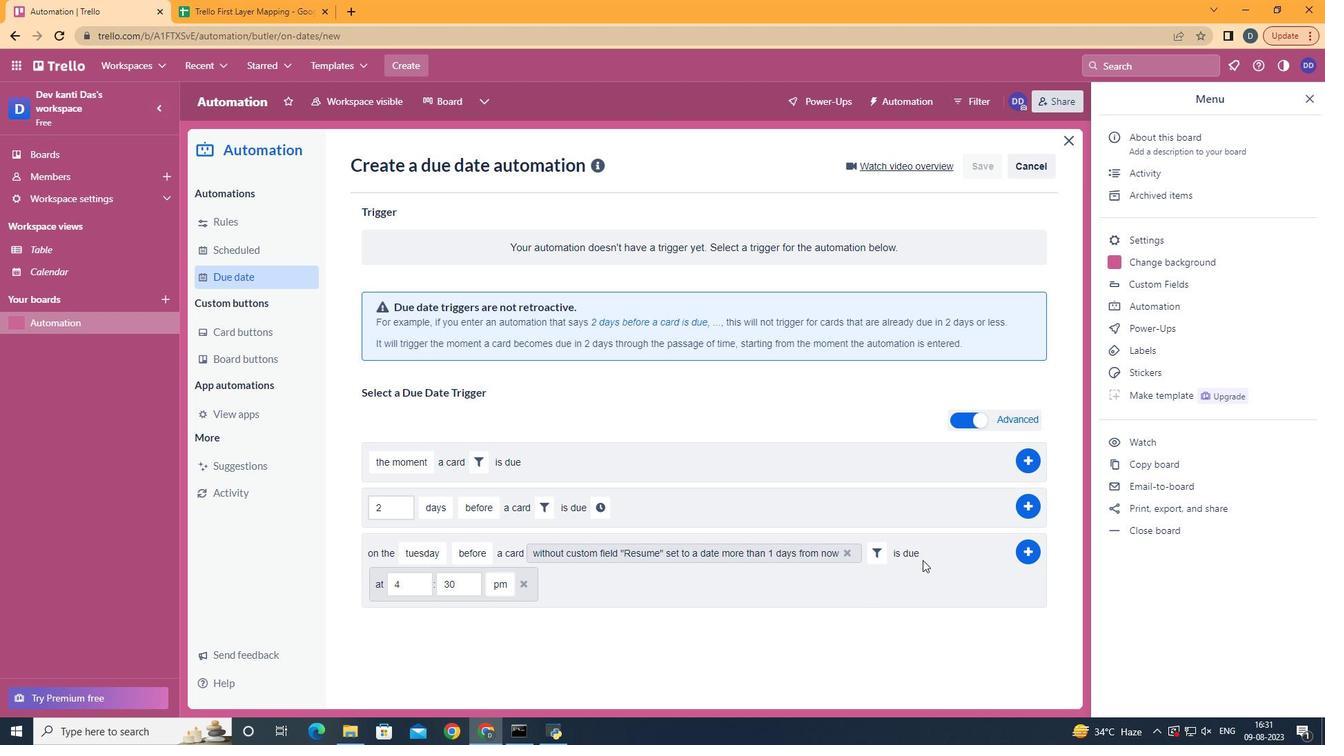 
Action: Mouse moved to (410, 590)
Screenshot: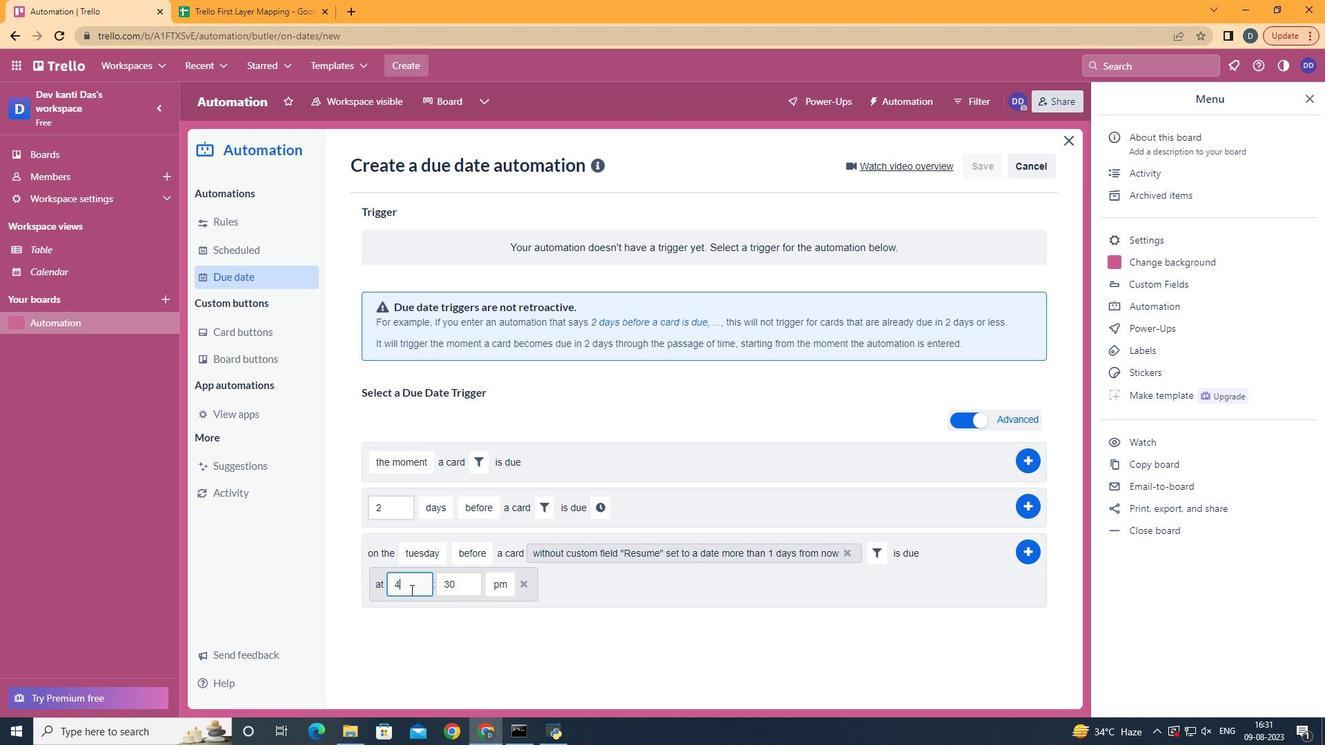 
Action: Mouse pressed left at (410, 590)
Screenshot: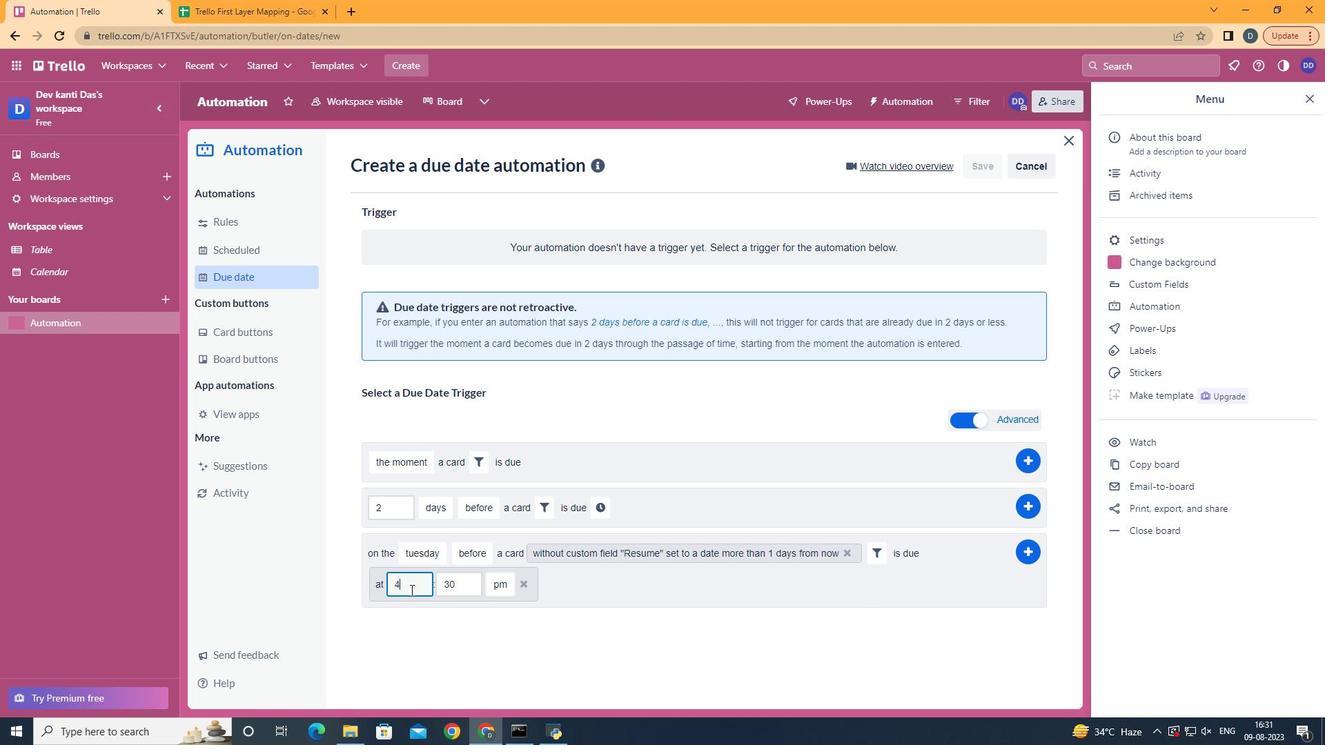 
Action: Mouse moved to (402, 591)
Screenshot: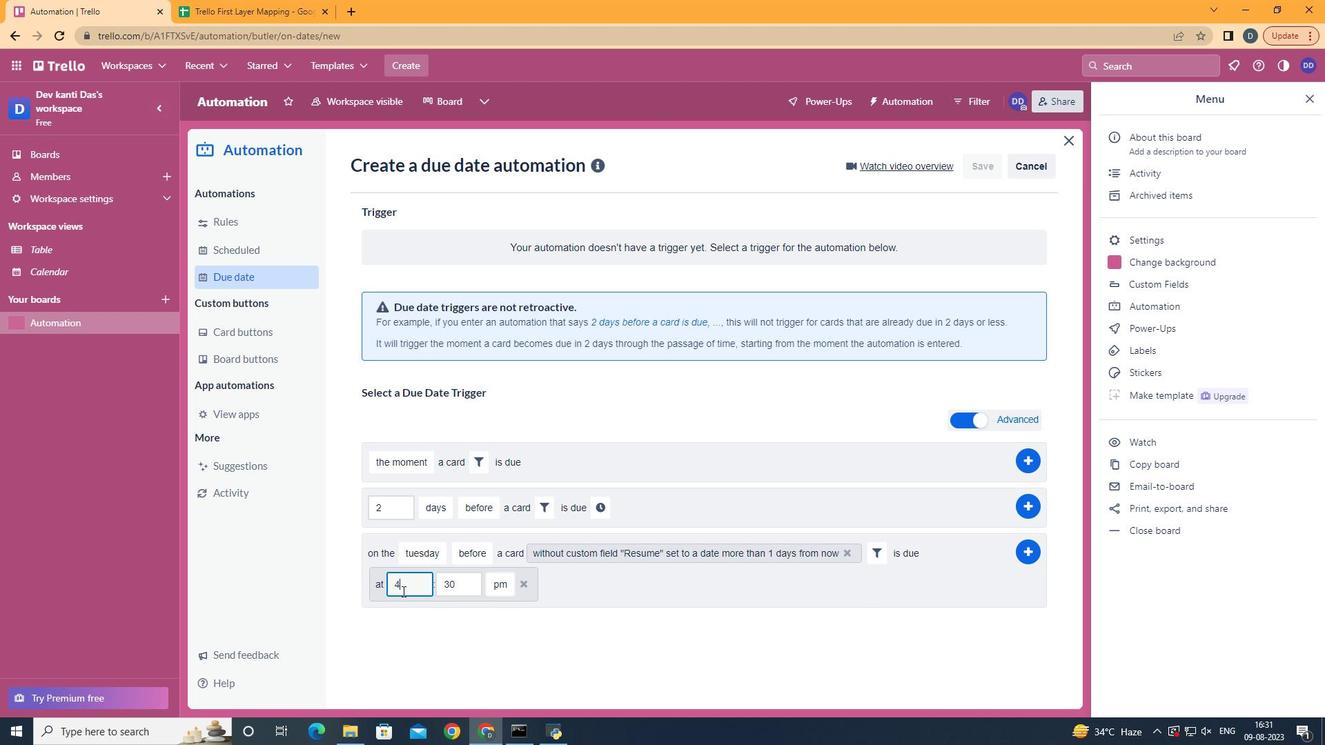 
Action: Key pressed <Key.backspace>11
Screenshot: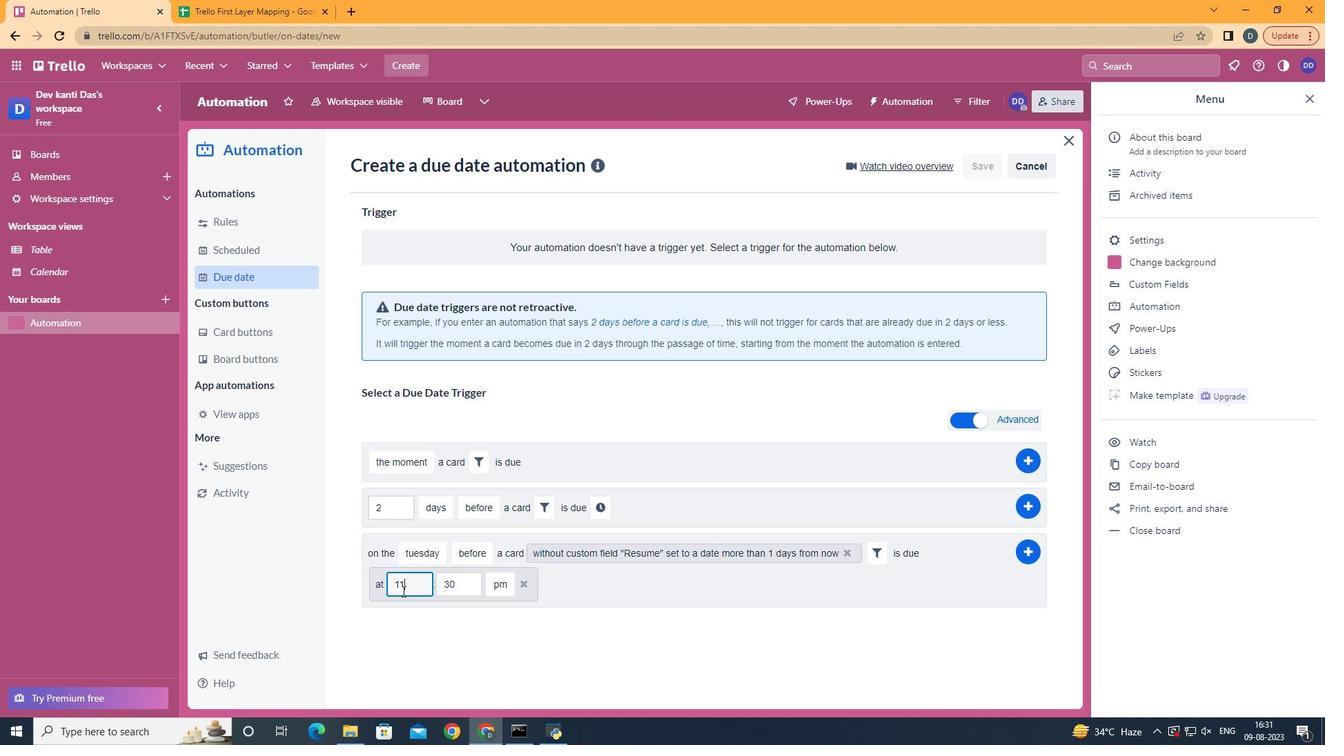 
Action: Mouse moved to (463, 578)
Screenshot: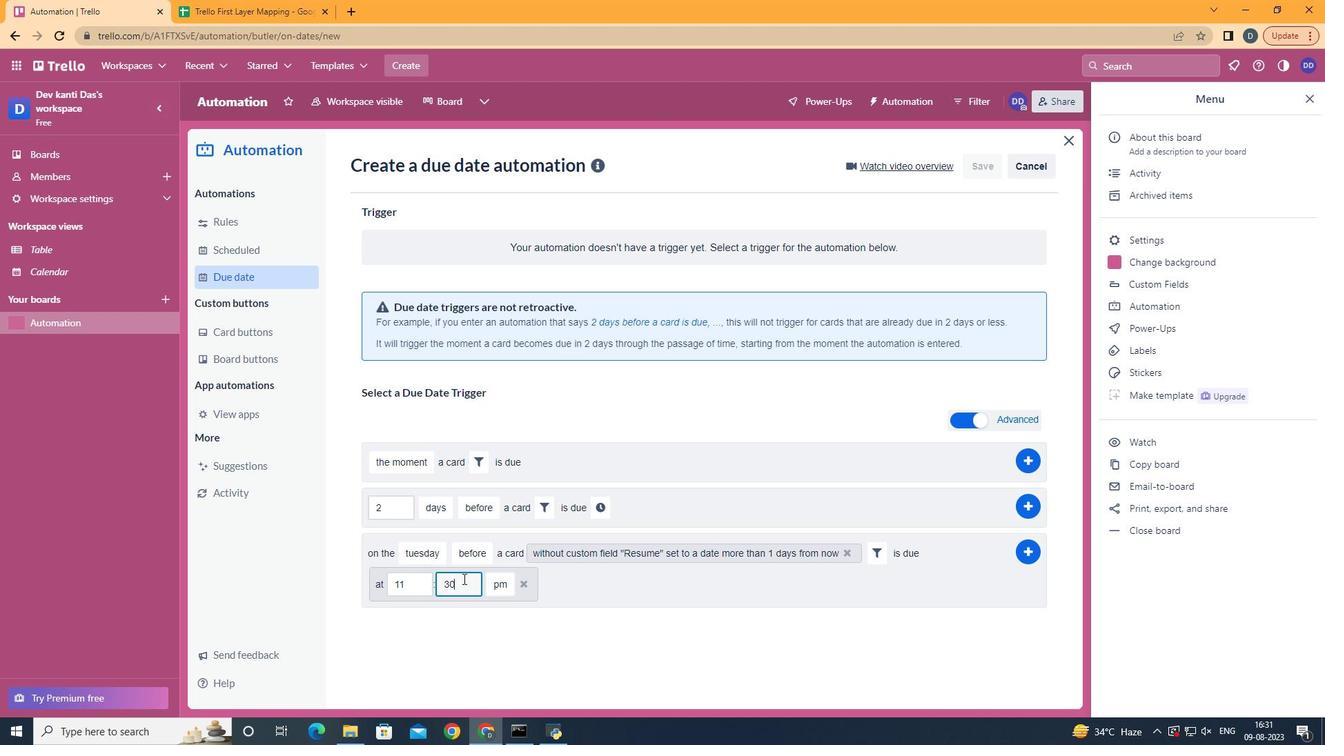 
Action: Mouse pressed left at (463, 578)
Screenshot: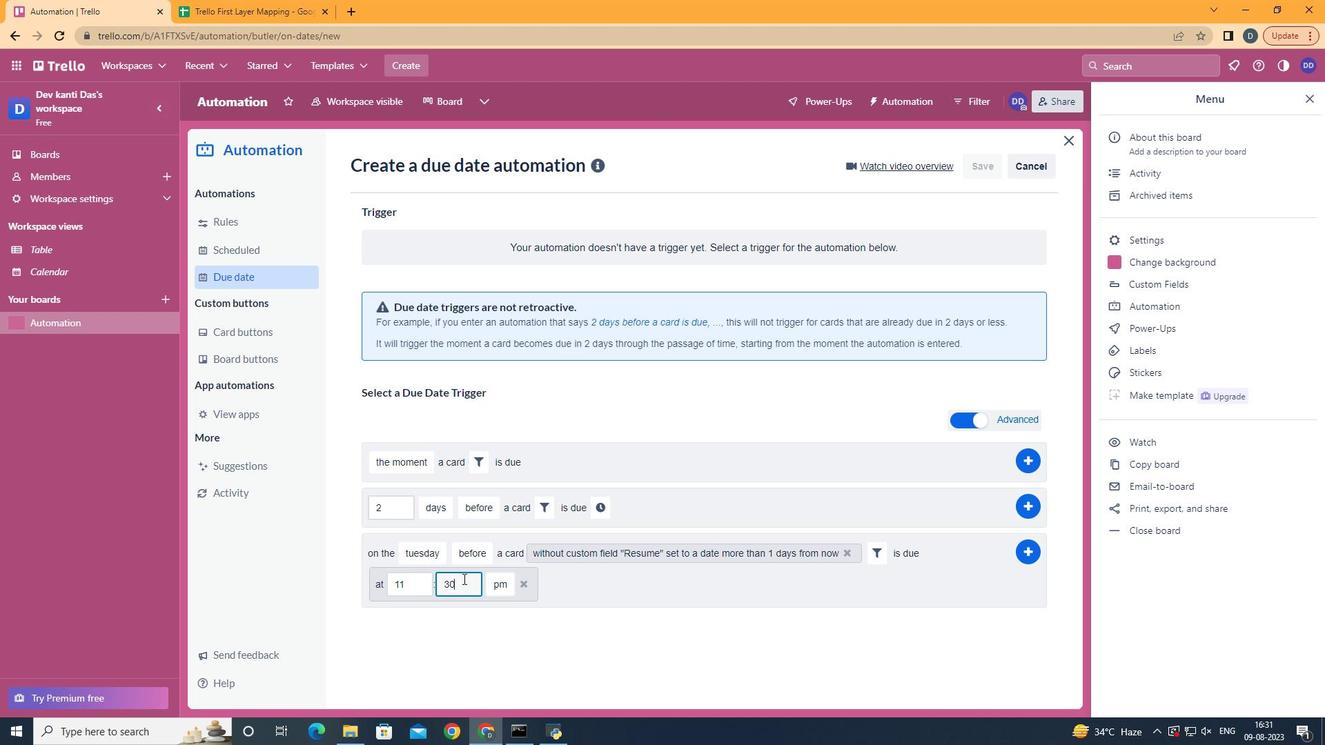
Action: Mouse moved to (419, 593)
Screenshot: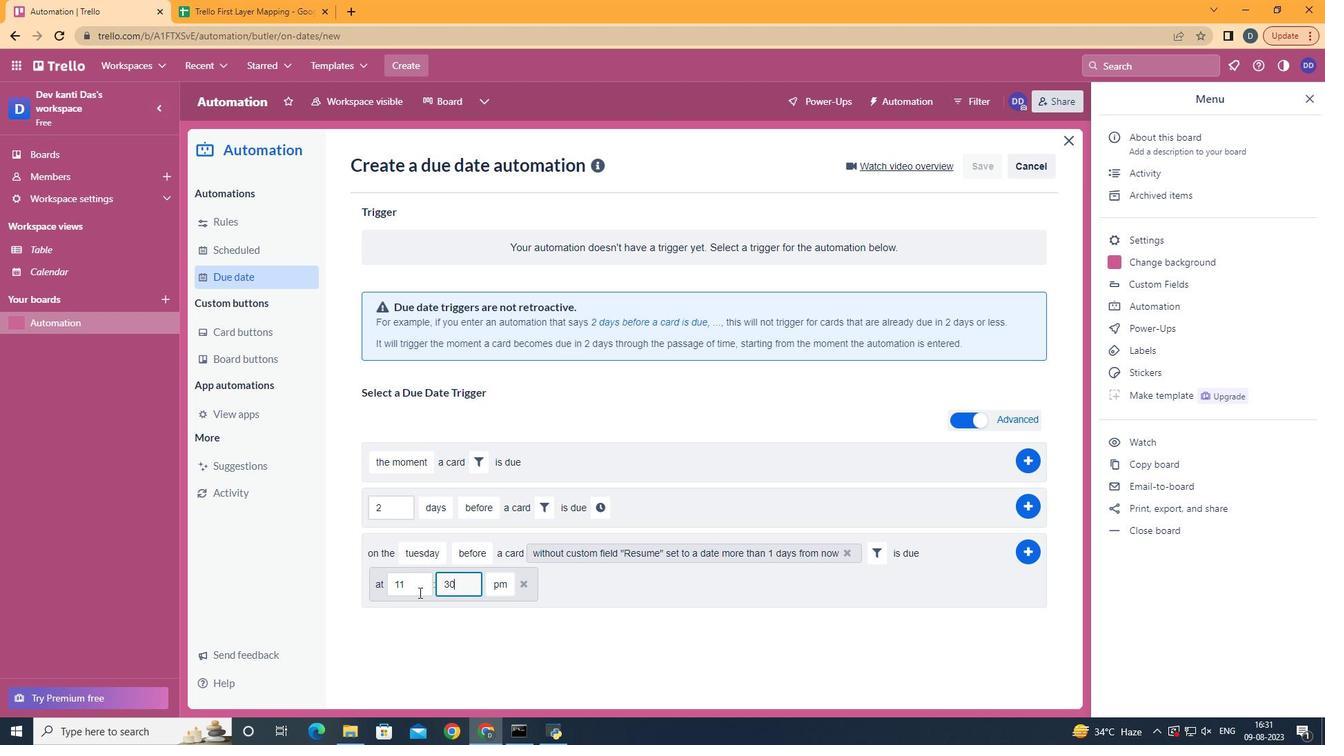 
Action: Key pressed <Key.backspace><Key.backspace>00
Screenshot: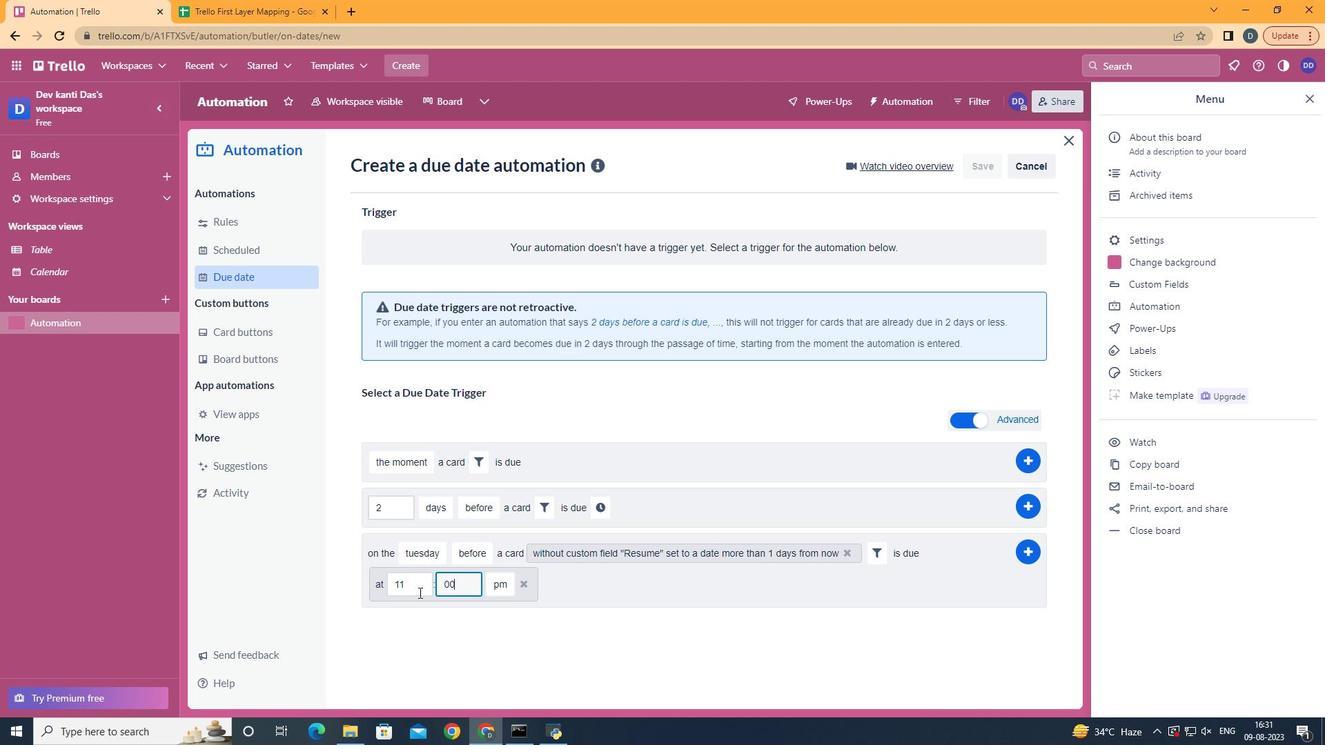 
Action: Mouse moved to (493, 615)
Screenshot: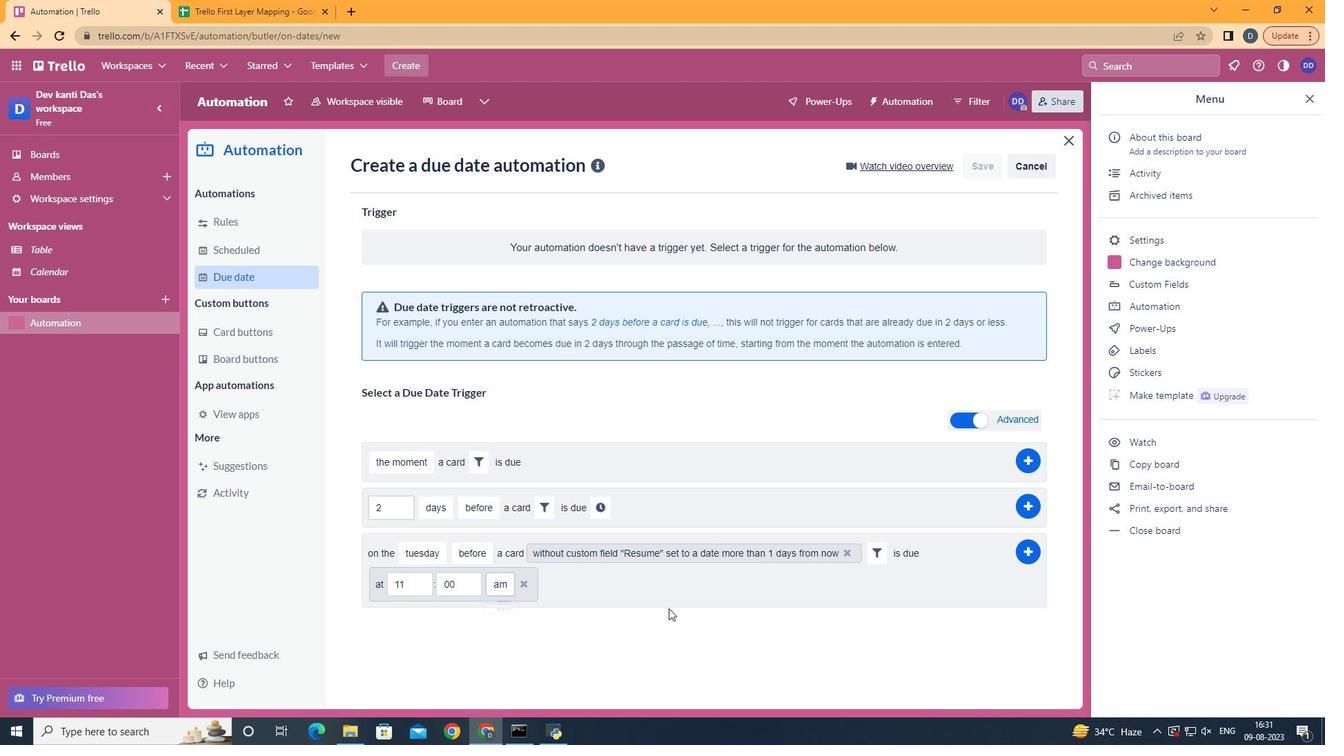 
Action: Mouse pressed left at (493, 615)
Screenshot: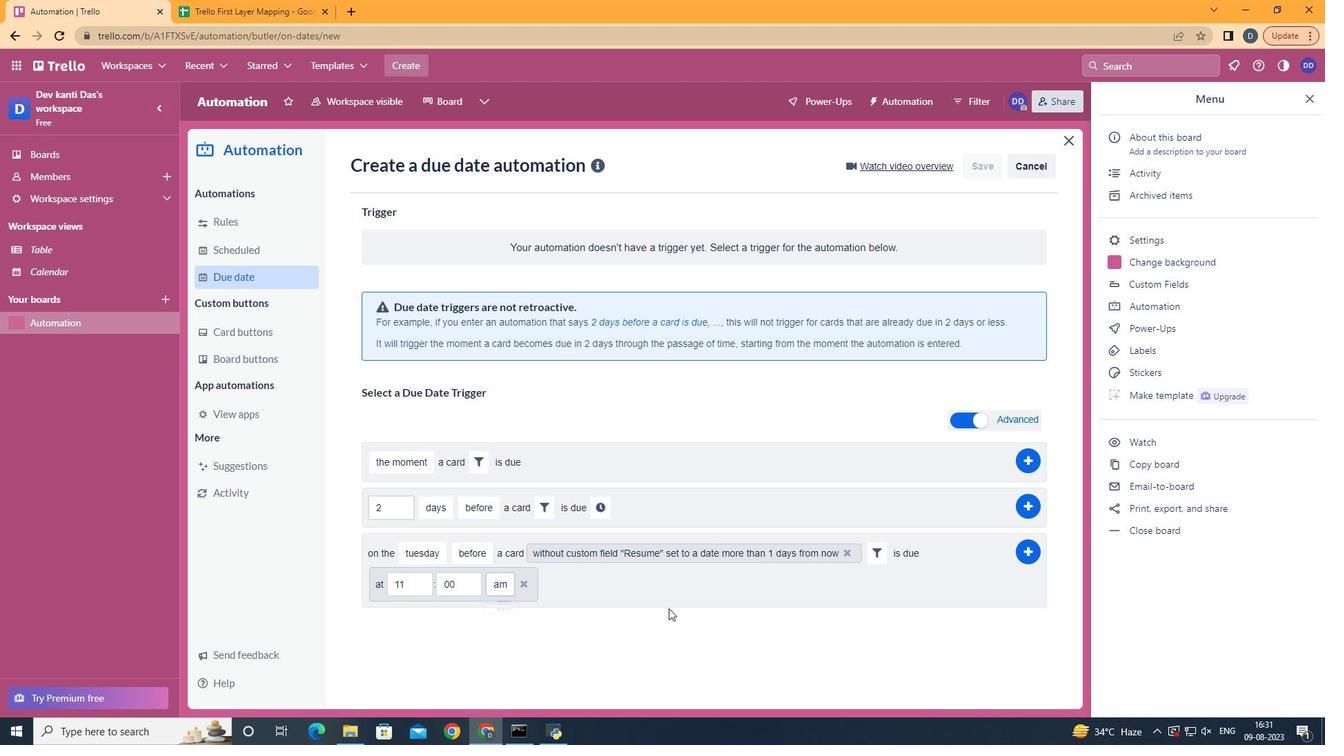 
Action: Mouse moved to (1017, 544)
Screenshot: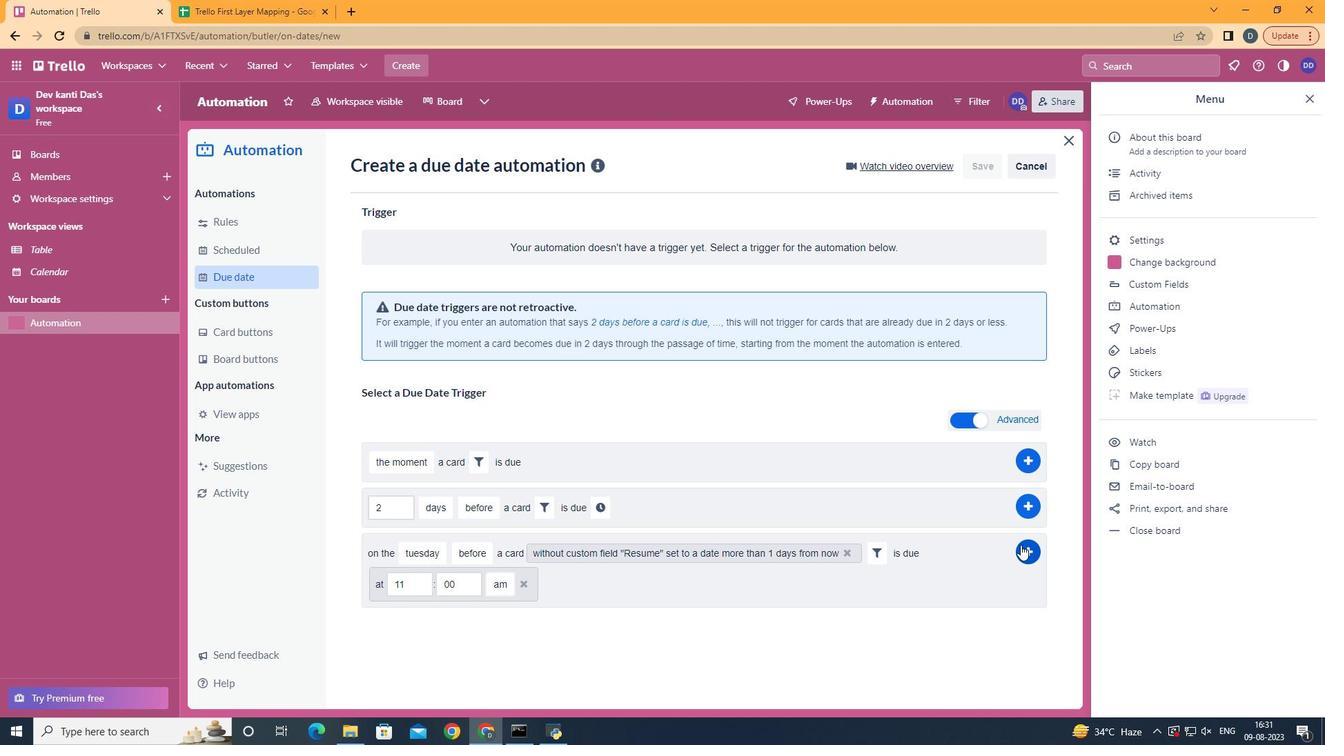 
Action: Mouse pressed left at (1017, 544)
Screenshot: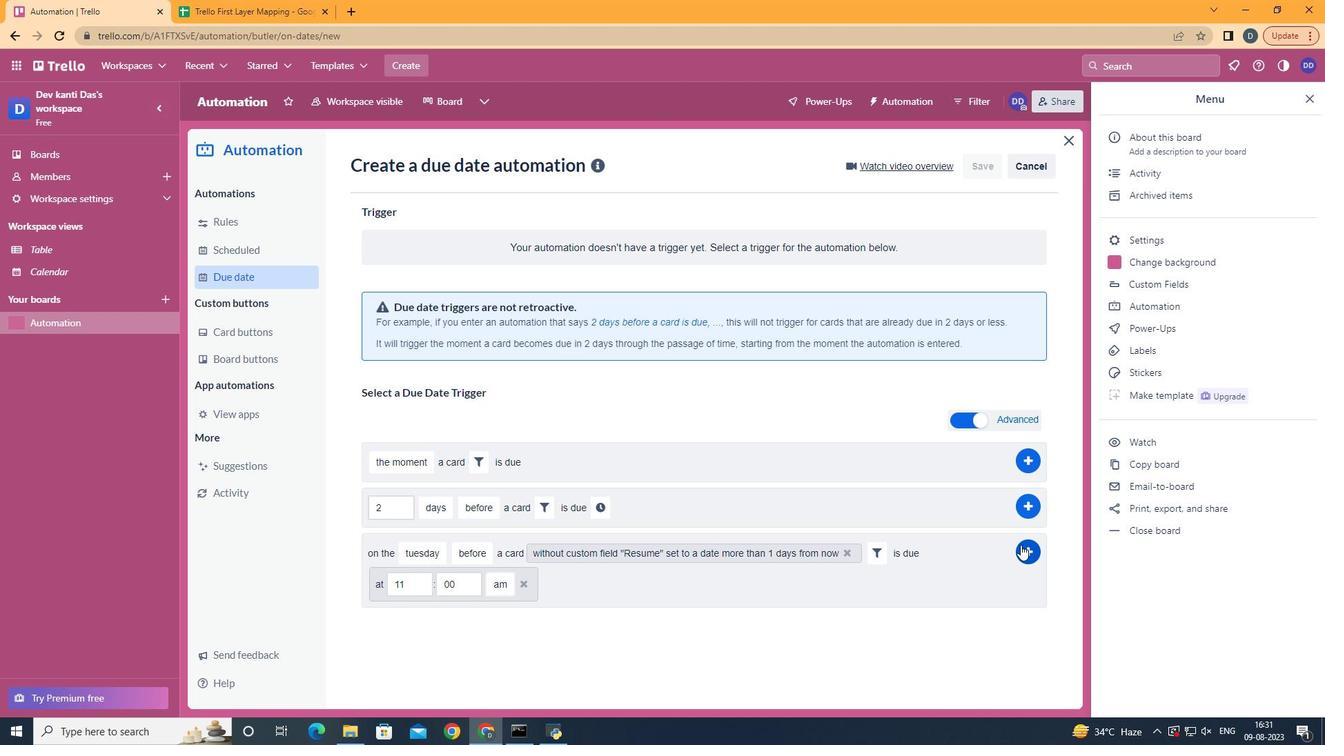 
Action: Mouse moved to (1020, 546)
Screenshot: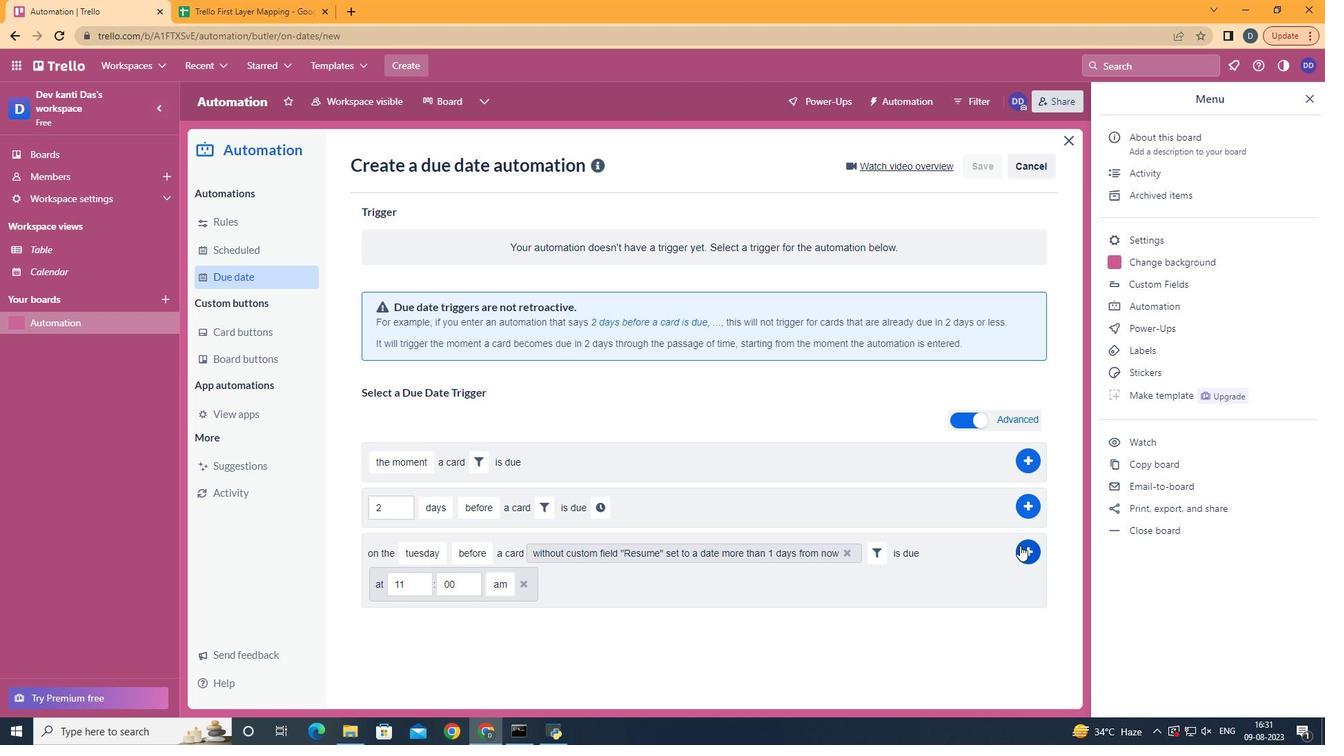 
Action: Mouse pressed left at (1020, 546)
Screenshot: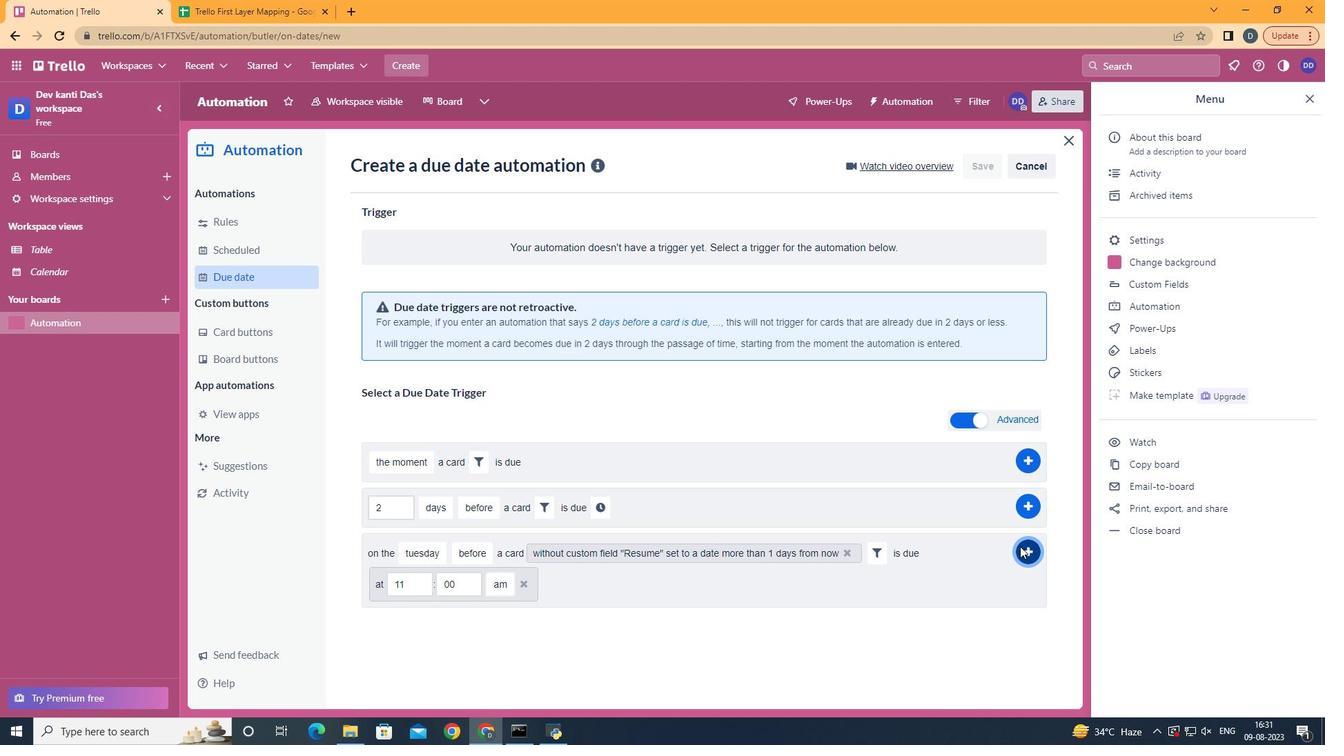 
Action: Mouse moved to (503, 242)
Screenshot: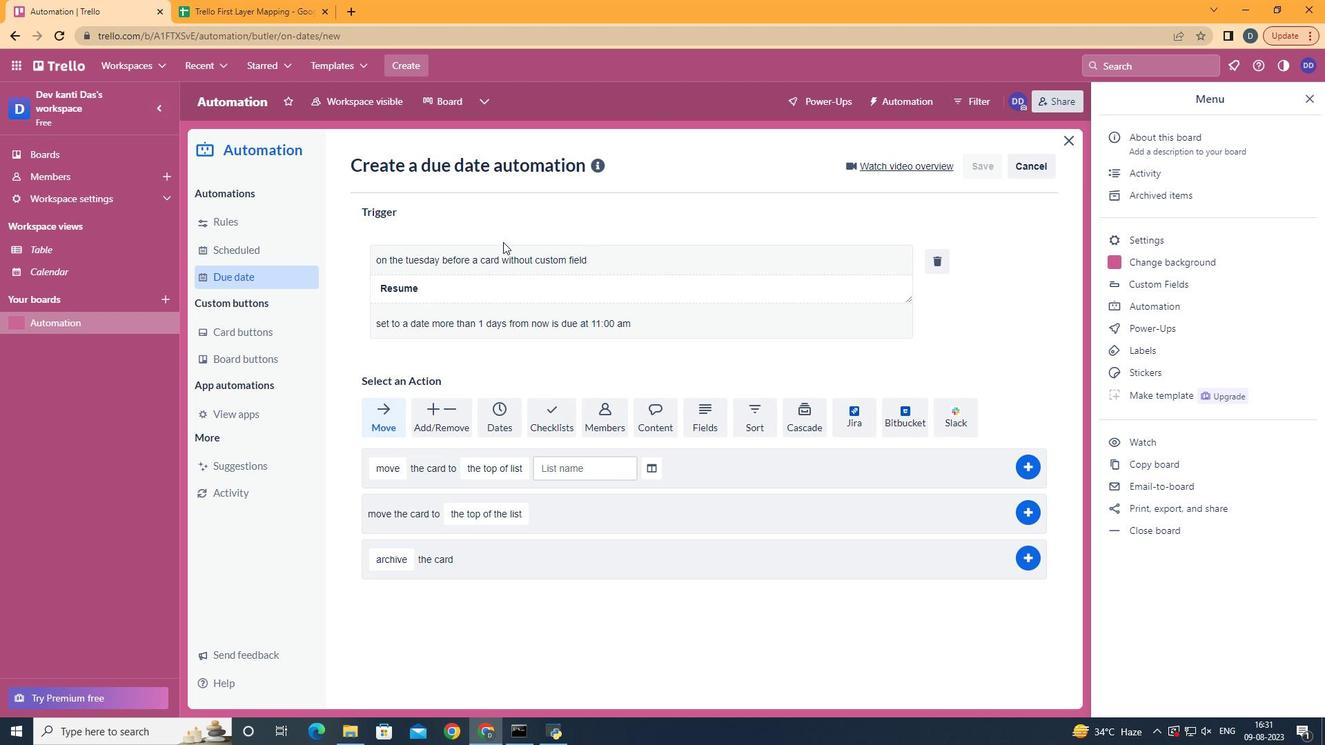 
